 Task: In the  document Abigail.odt Write the word in the shape with center alignment '<3'Change Page orientation to  'Landscape' Insert emoji in the beginning of quote: Pink Heart
Action: Mouse moved to (464, 423)
Screenshot: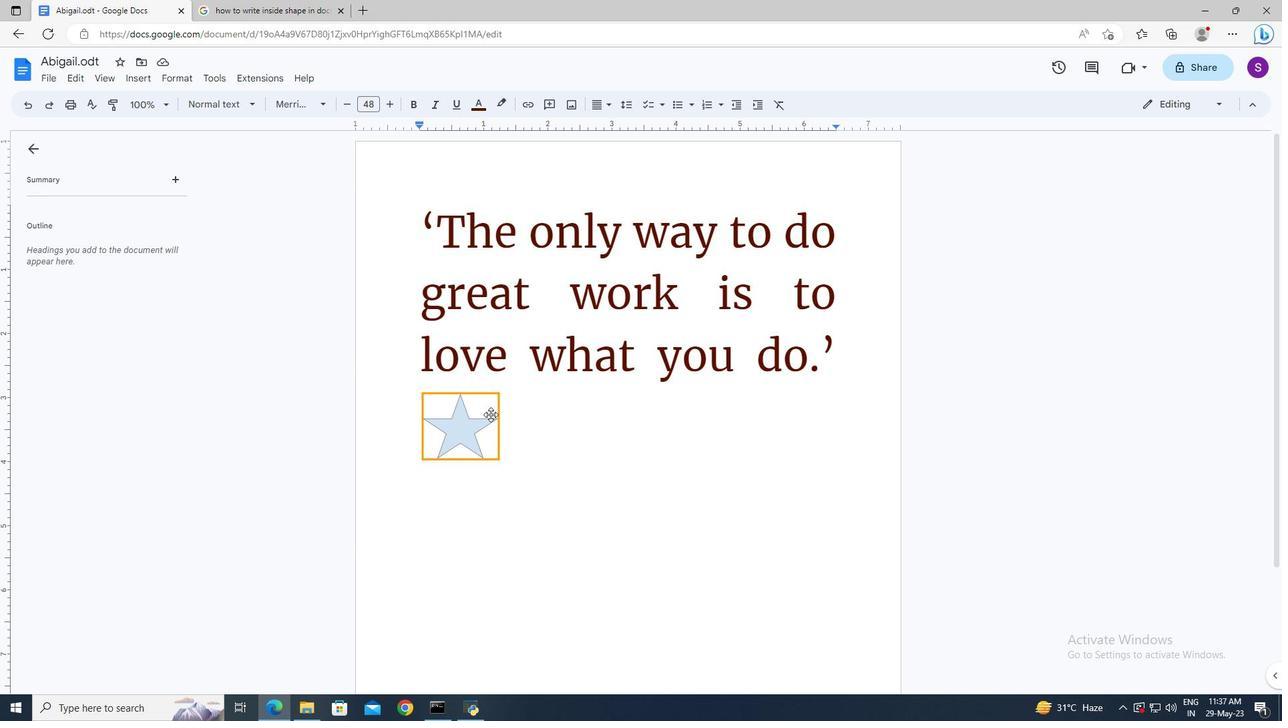 
Action: Mouse pressed left at (464, 423)
Screenshot: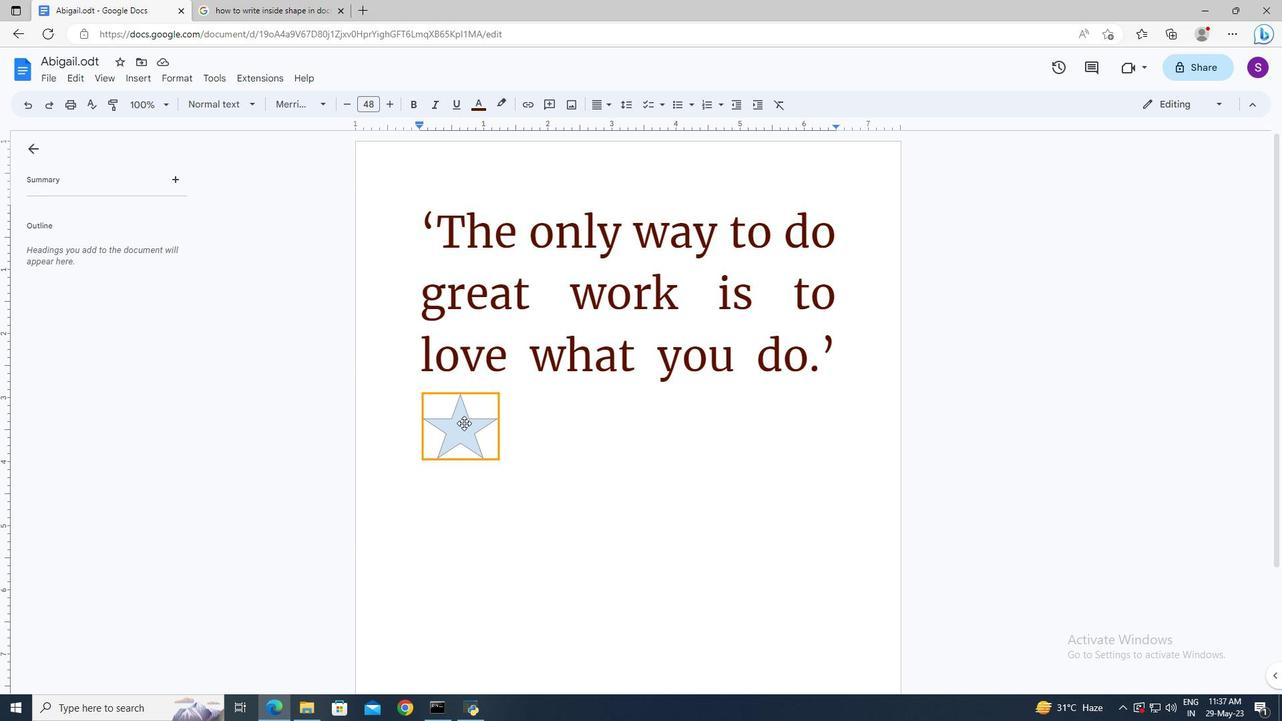 
Action: Mouse moved to (456, 482)
Screenshot: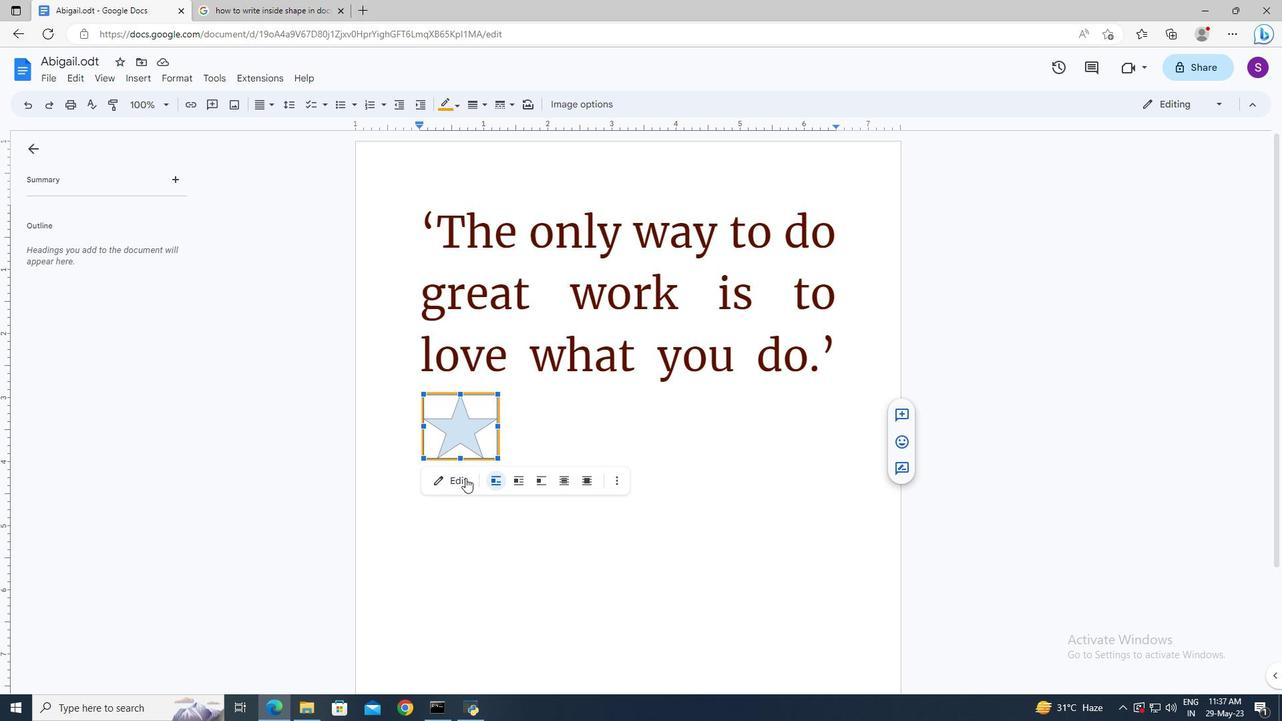 
Action: Mouse pressed left at (456, 482)
Screenshot: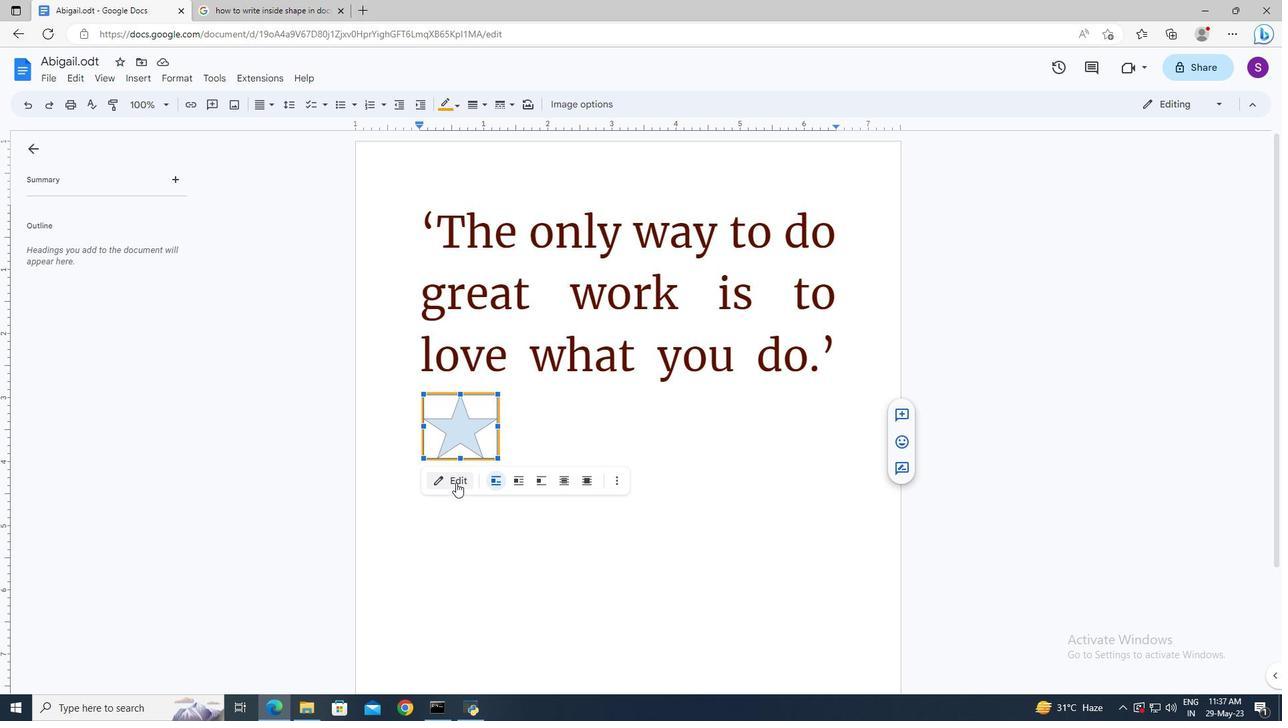 
Action: Mouse moved to (539, 149)
Screenshot: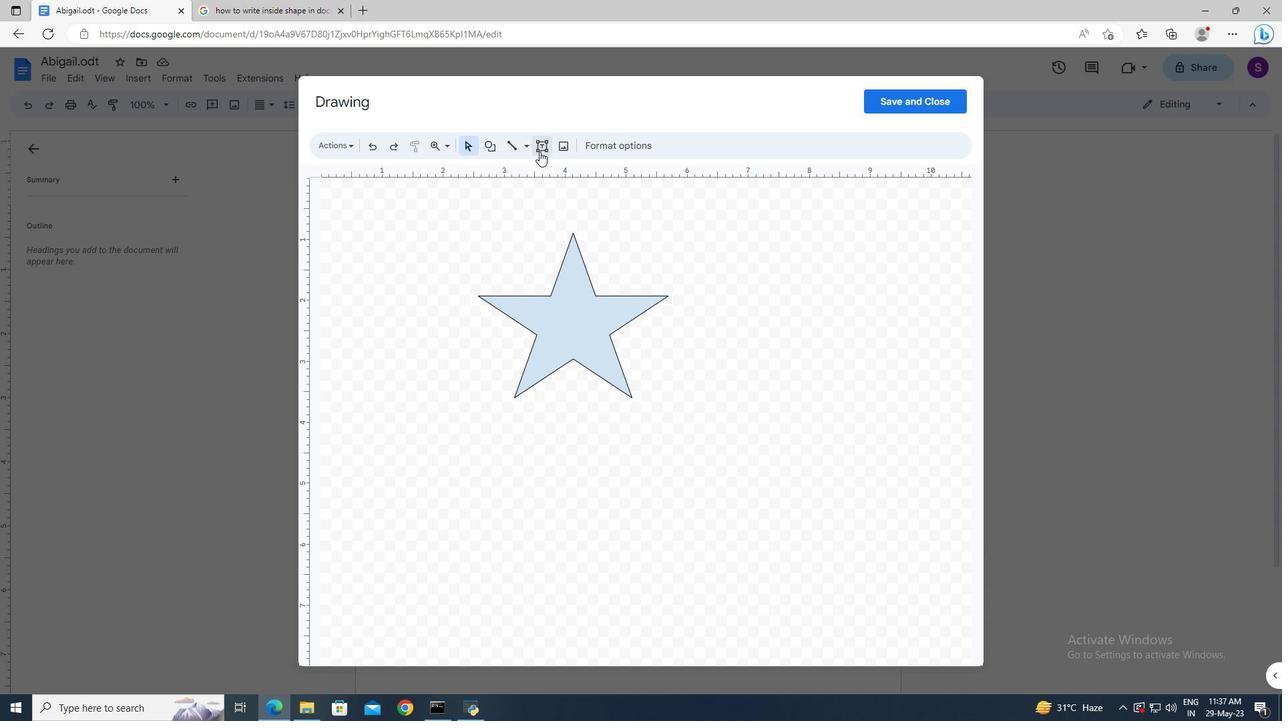 
Action: Mouse pressed left at (539, 149)
Screenshot: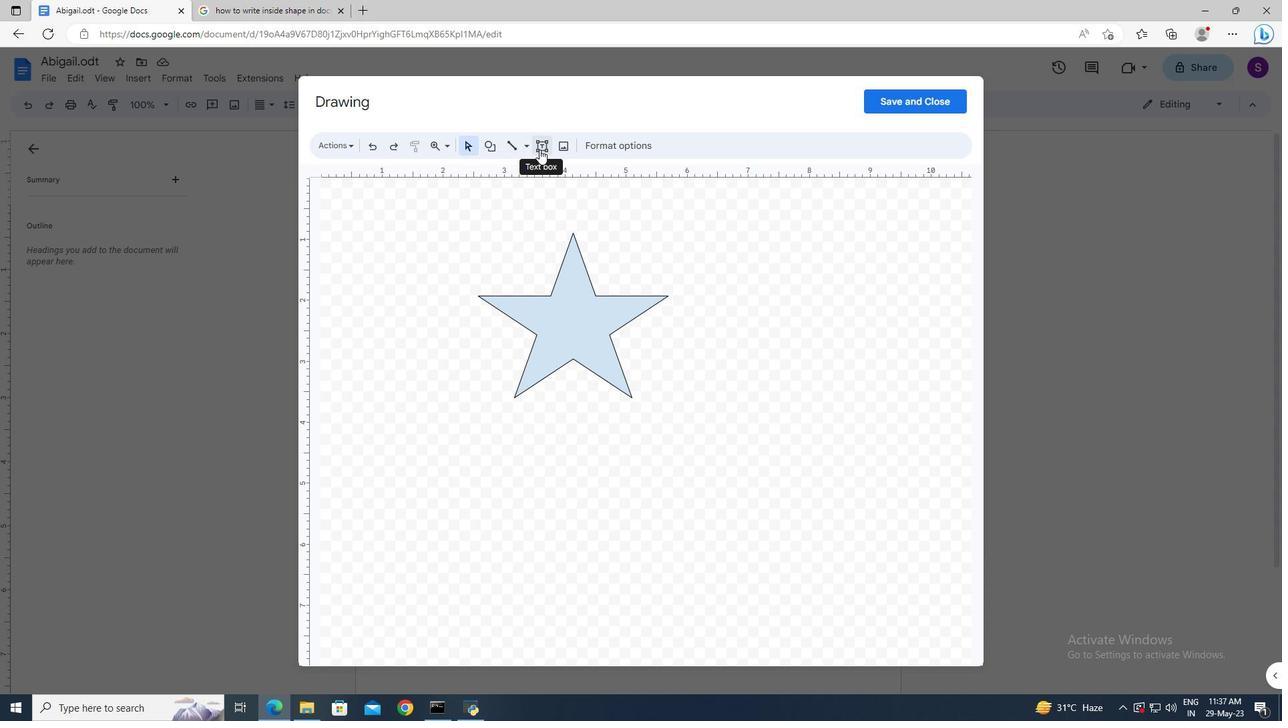 
Action: Mouse moved to (491, 307)
Screenshot: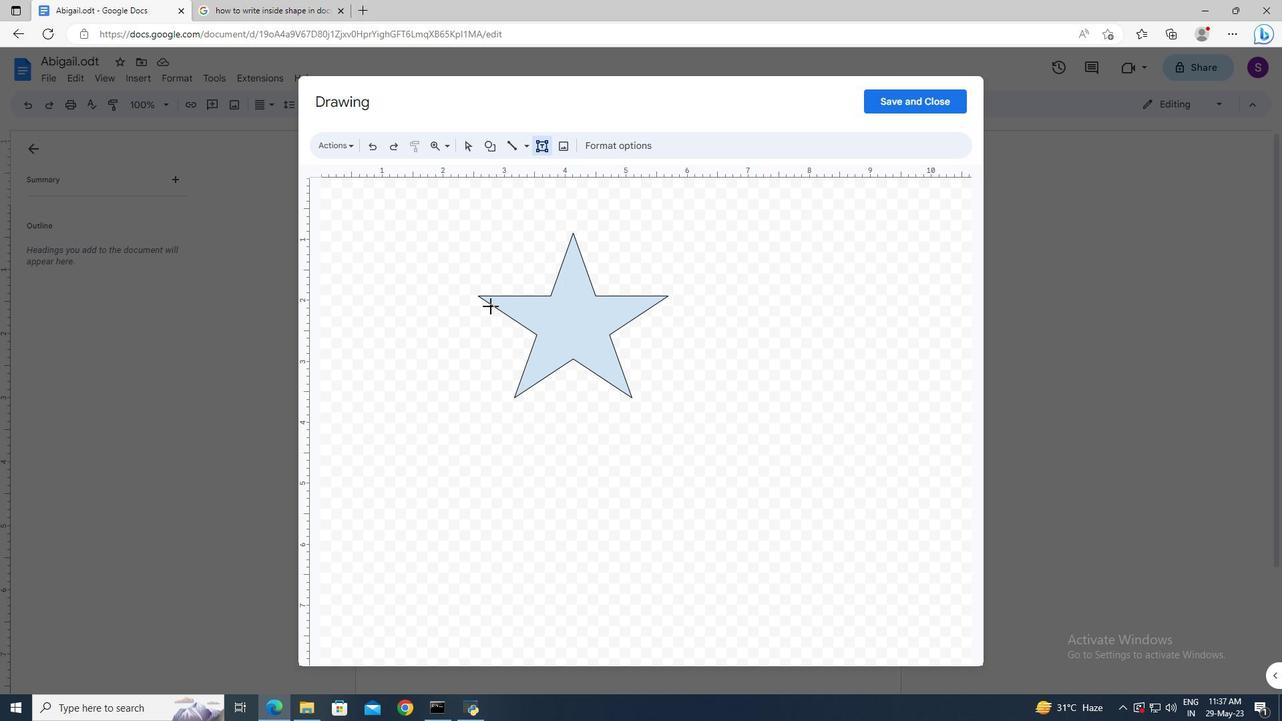 
Action: Mouse pressed left at (491, 307)
Screenshot: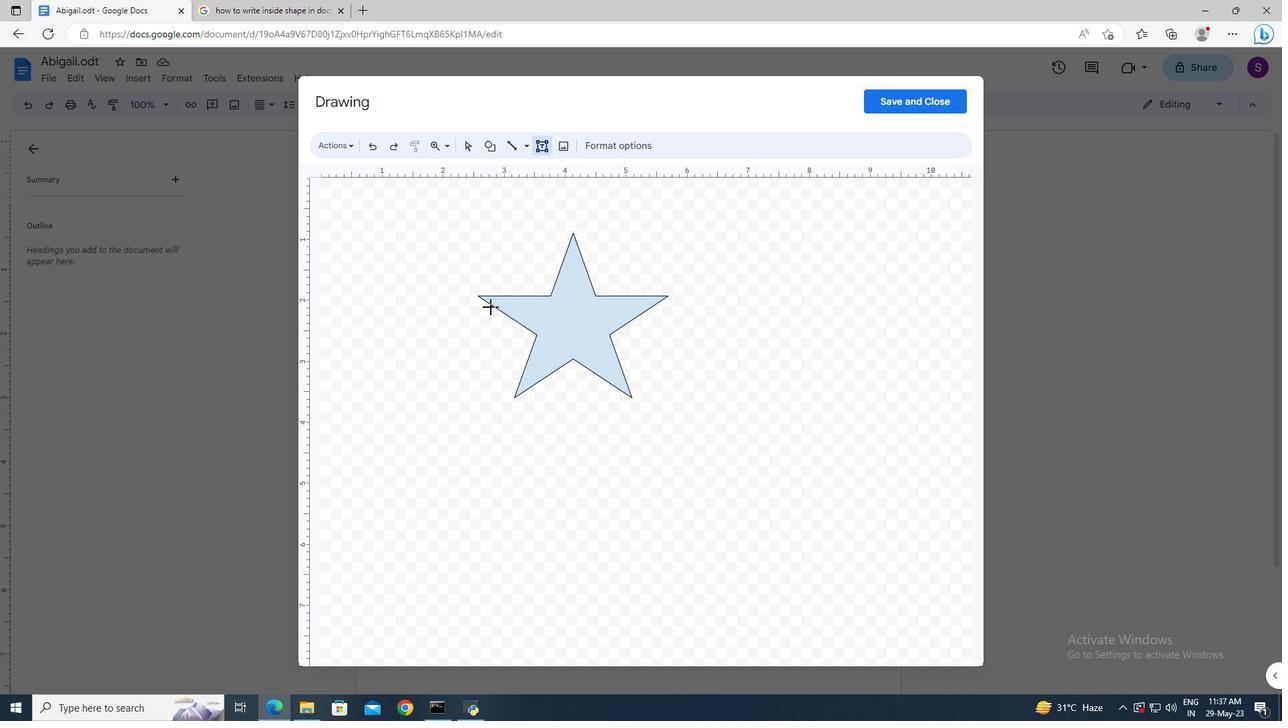 
Action: Mouse moved to (579, 321)
Screenshot: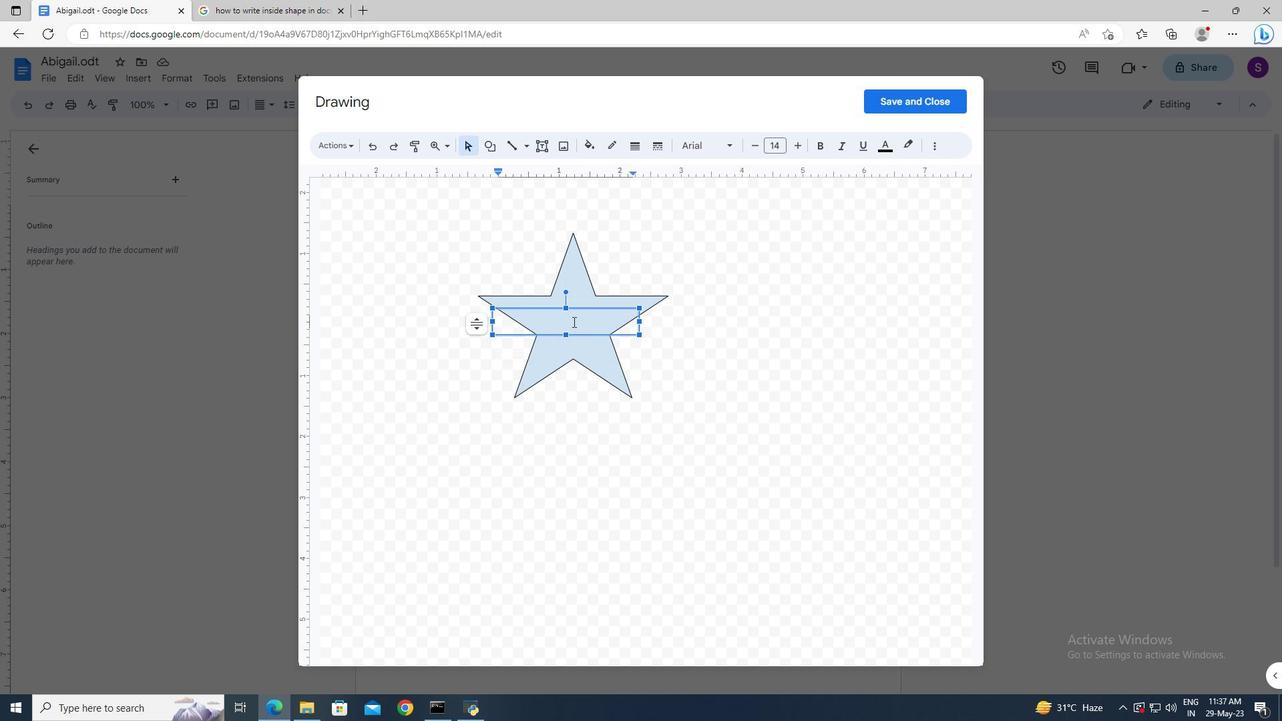 
Action: Key pressed <Key.shift><3<Key.enter>
Screenshot: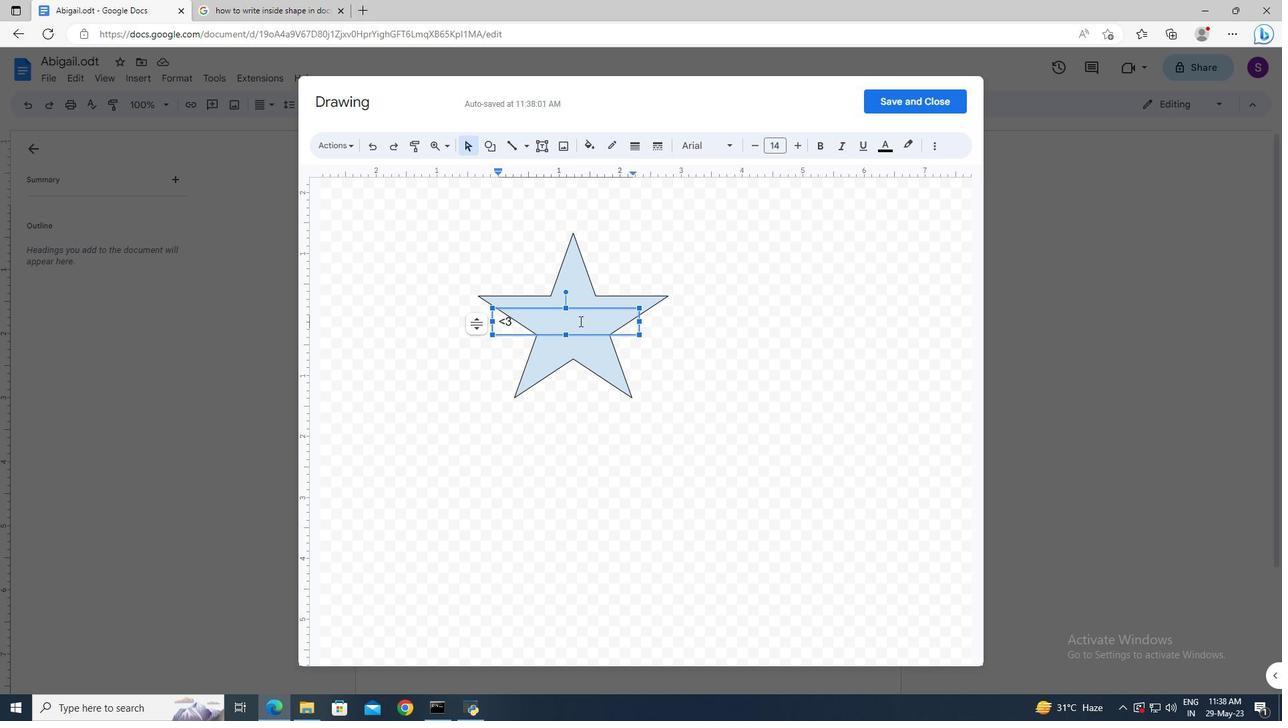 
Action: Mouse moved to (580, 322)
Screenshot: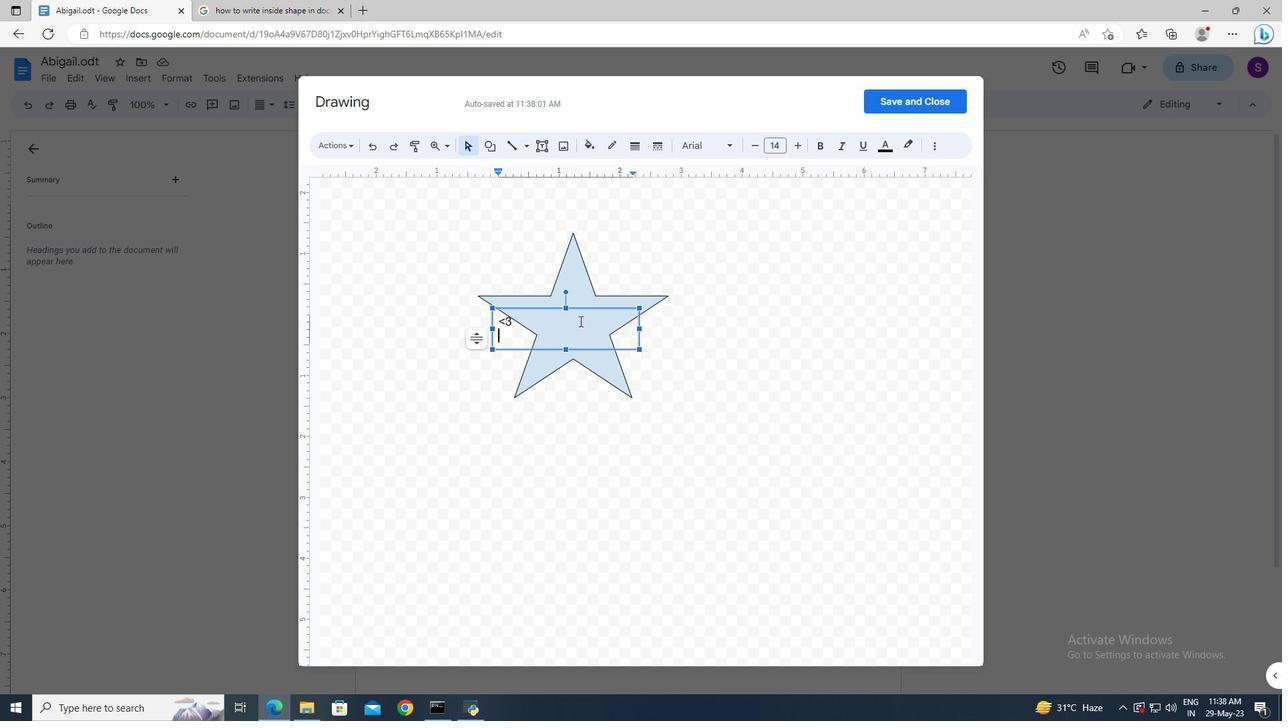 
Action: Key pressed <Key.backspace>
Screenshot: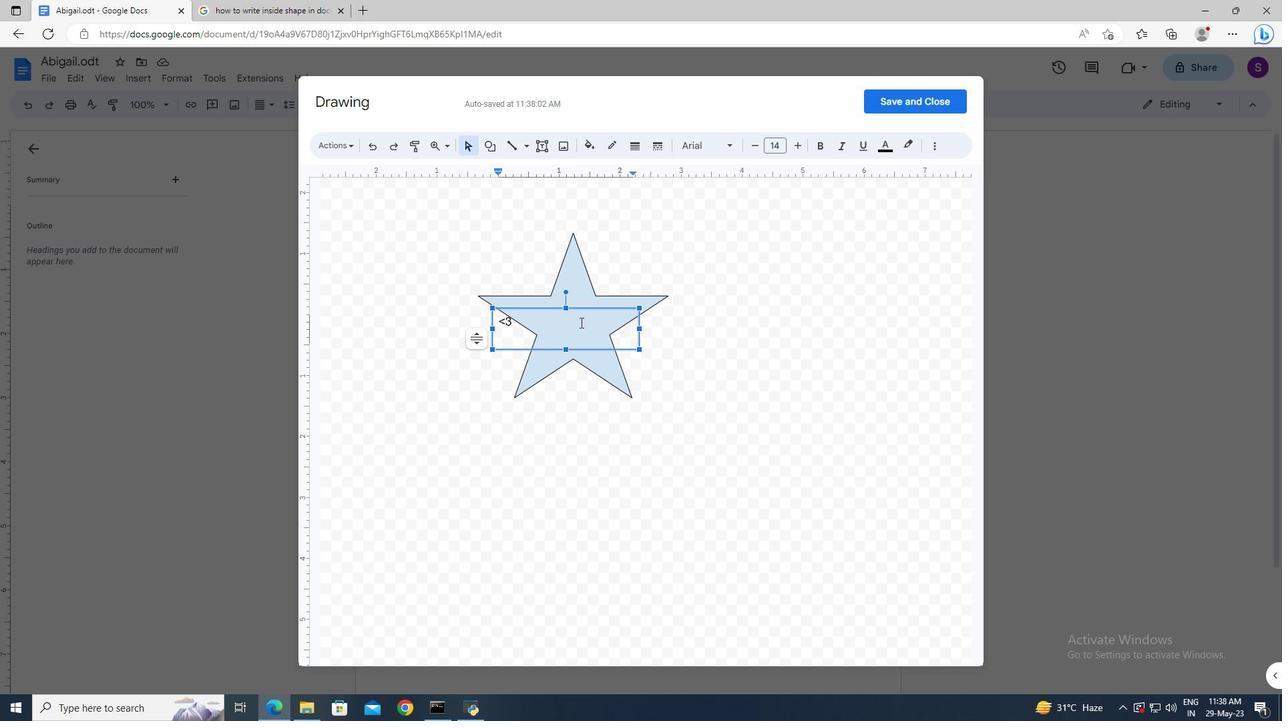 
Action: Mouse moved to (692, 343)
Screenshot: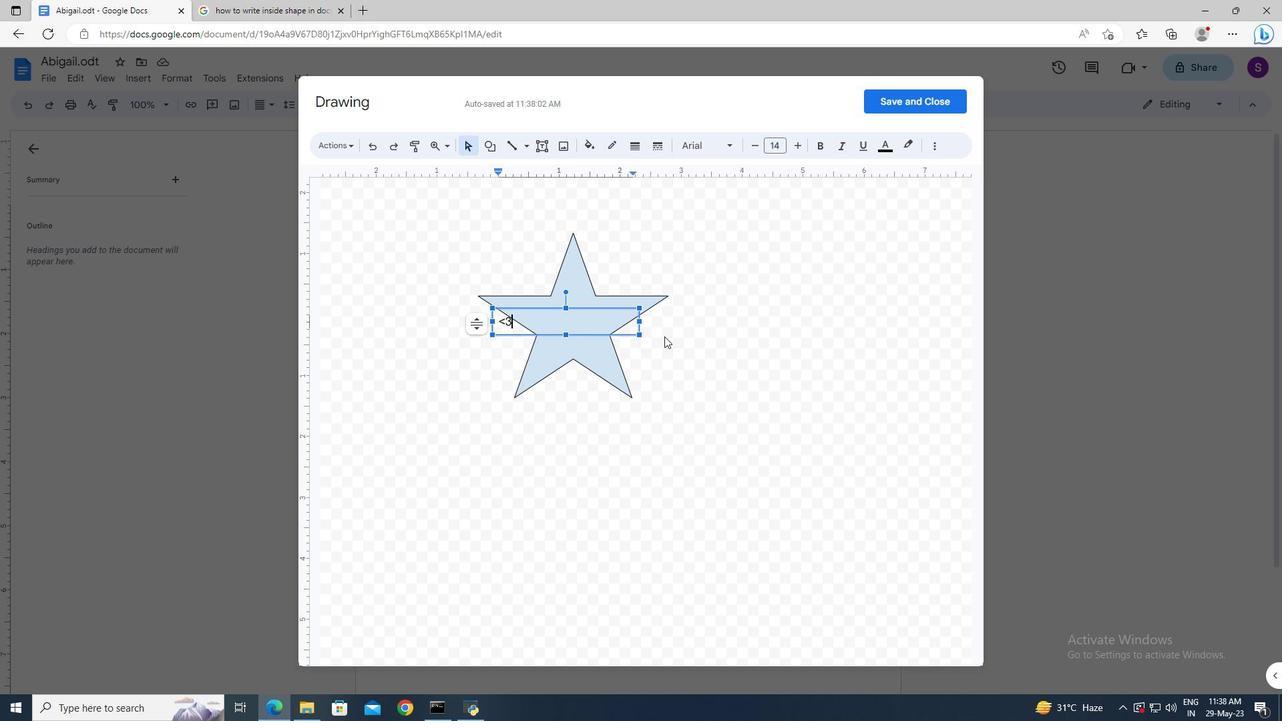 
Action: Mouse pressed left at (692, 343)
Screenshot: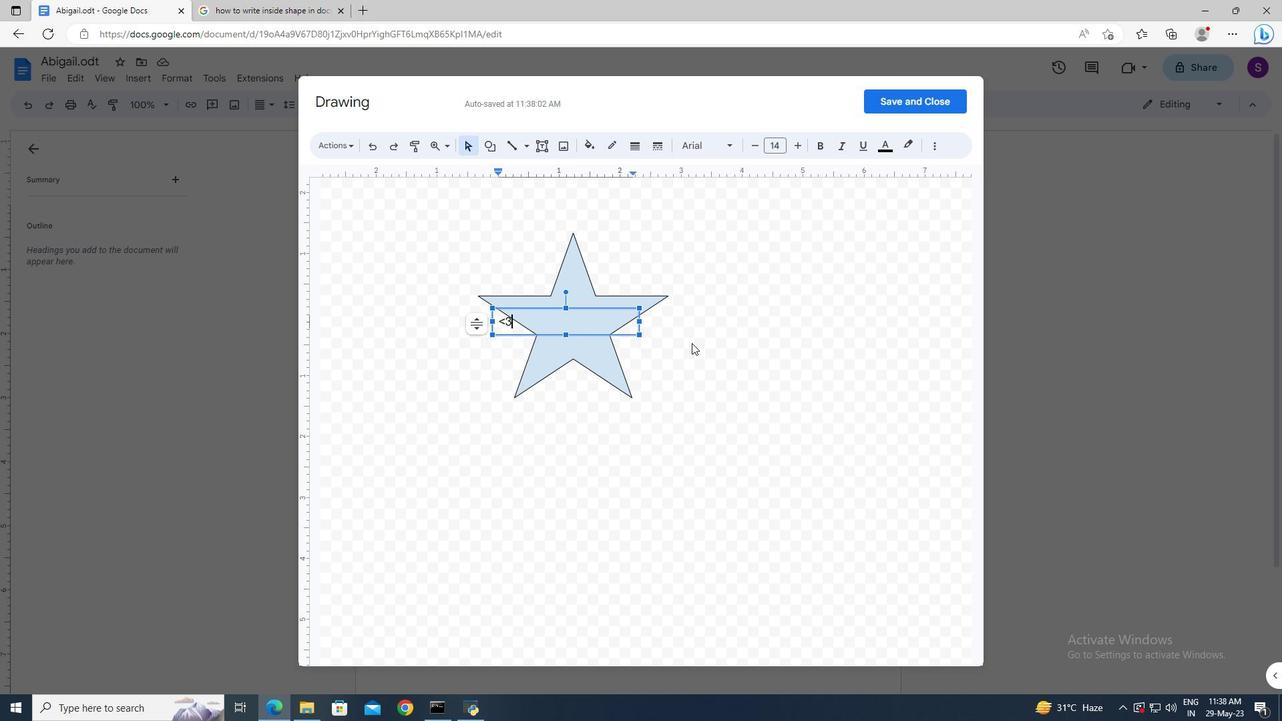 
Action: Mouse moved to (514, 323)
Screenshot: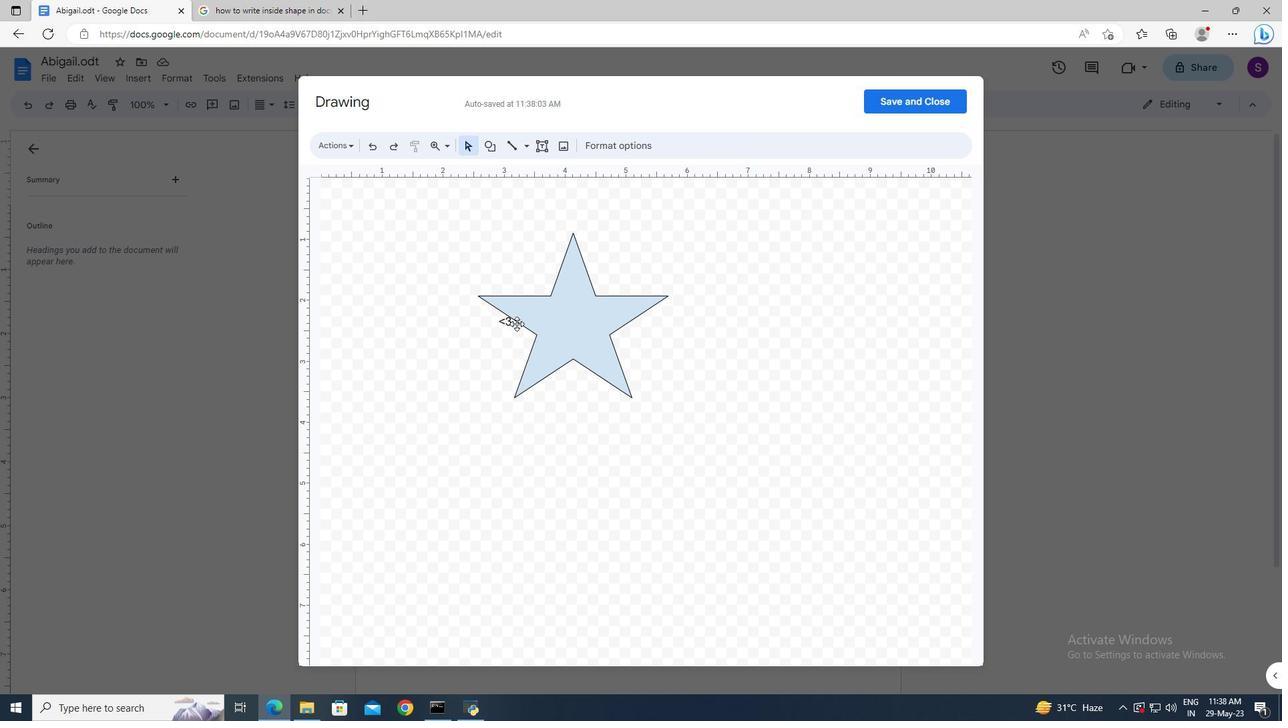 
Action: Mouse pressed left at (514, 323)
Screenshot: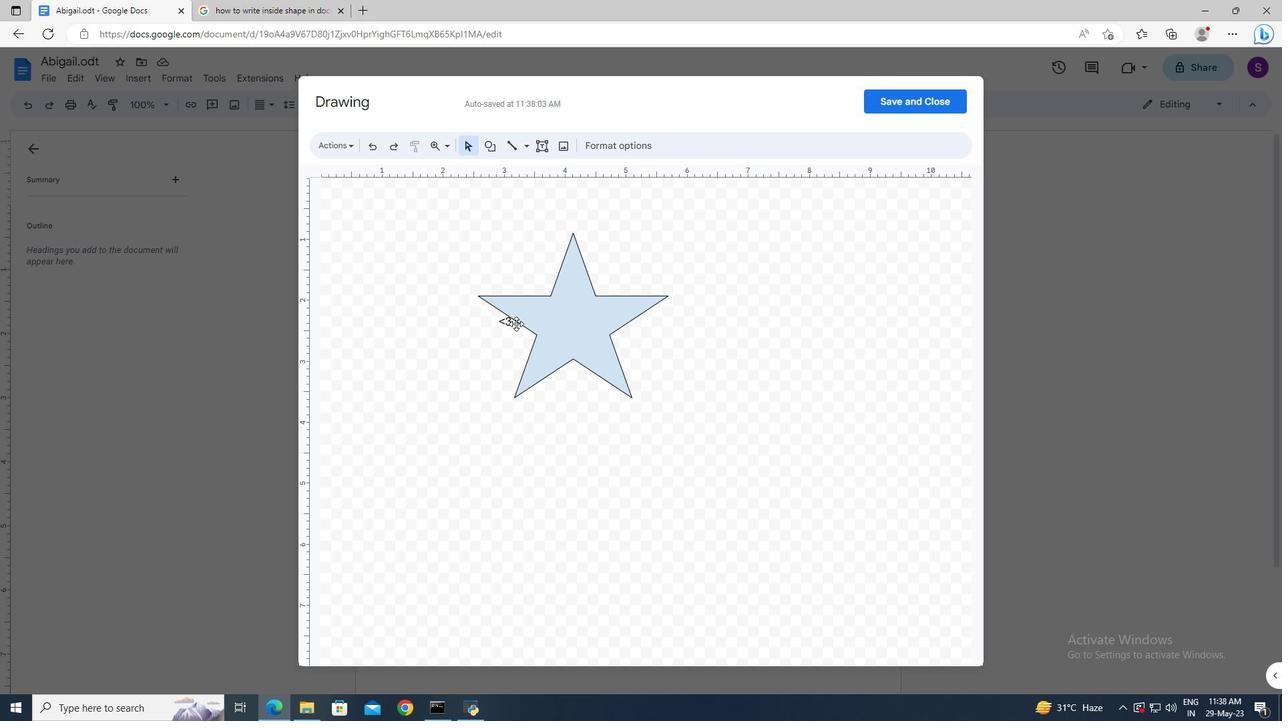 
Action: Mouse moved to (513, 323)
Screenshot: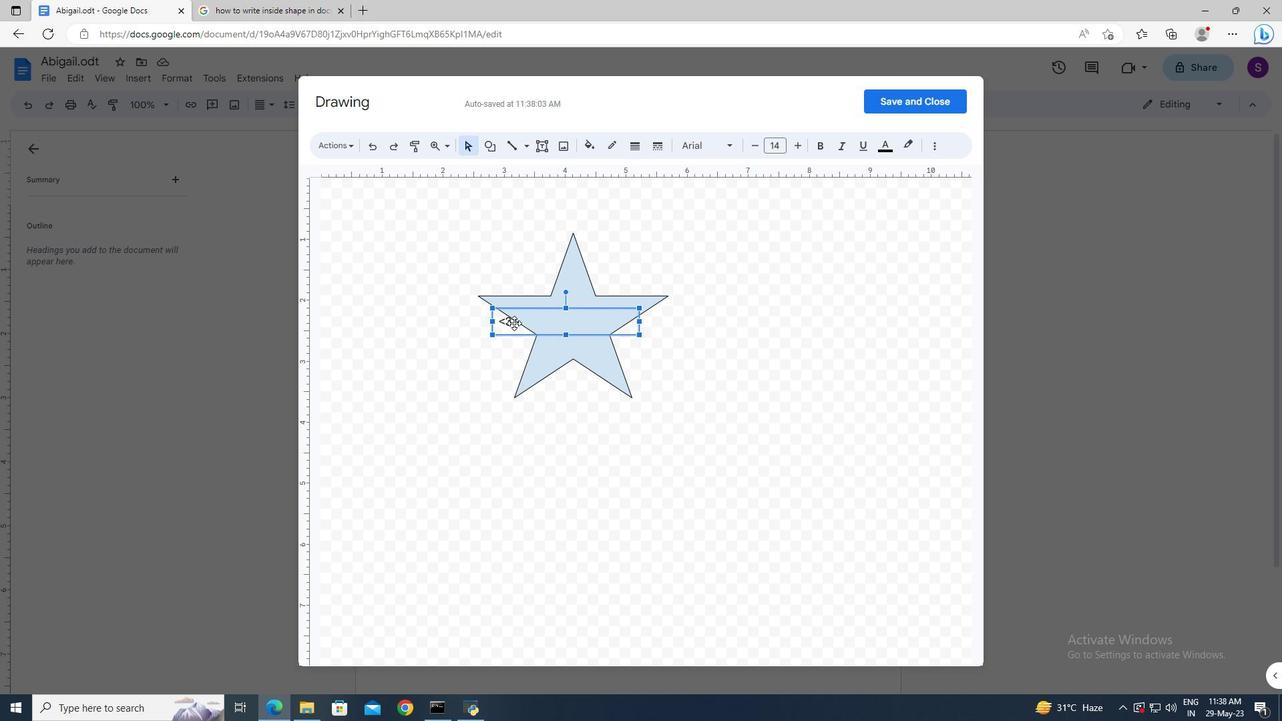 
Action: Mouse pressed left at (513, 323)
Screenshot: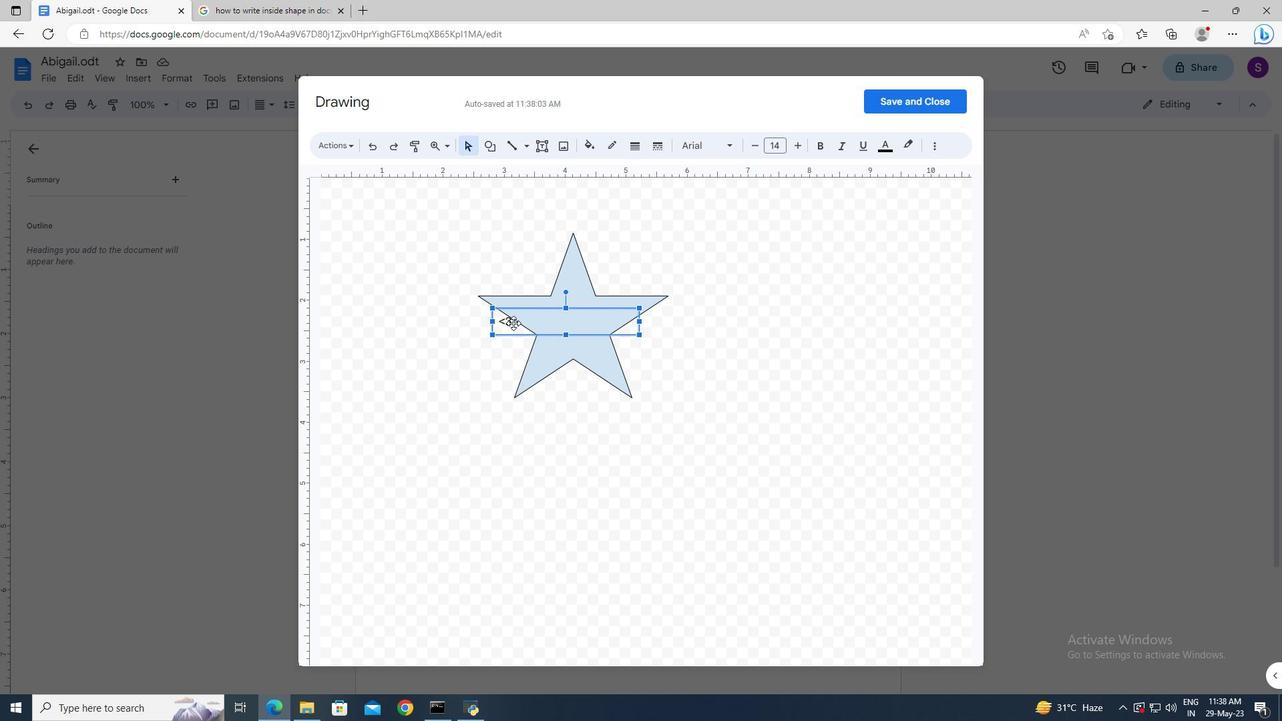 
Action: Mouse moved to (596, 319)
Screenshot: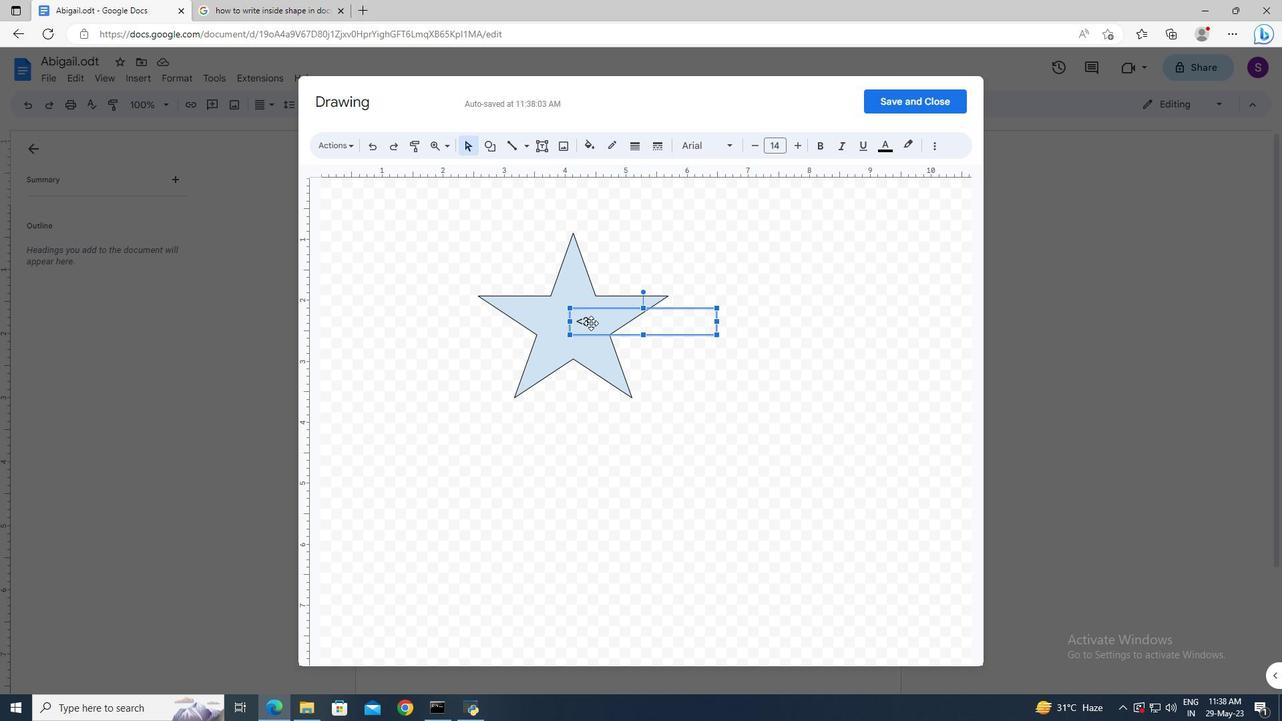 
Action: Mouse pressed left at (596, 319)
Screenshot: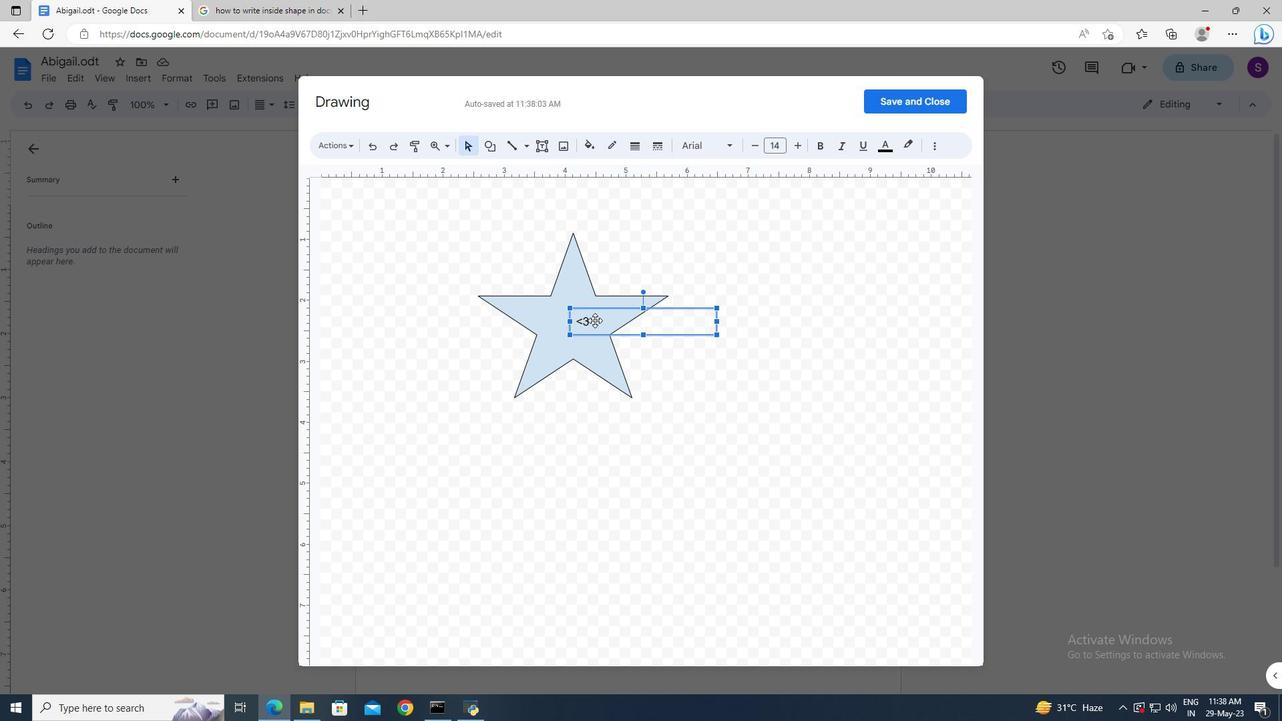 
Action: Mouse moved to (931, 145)
Screenshot: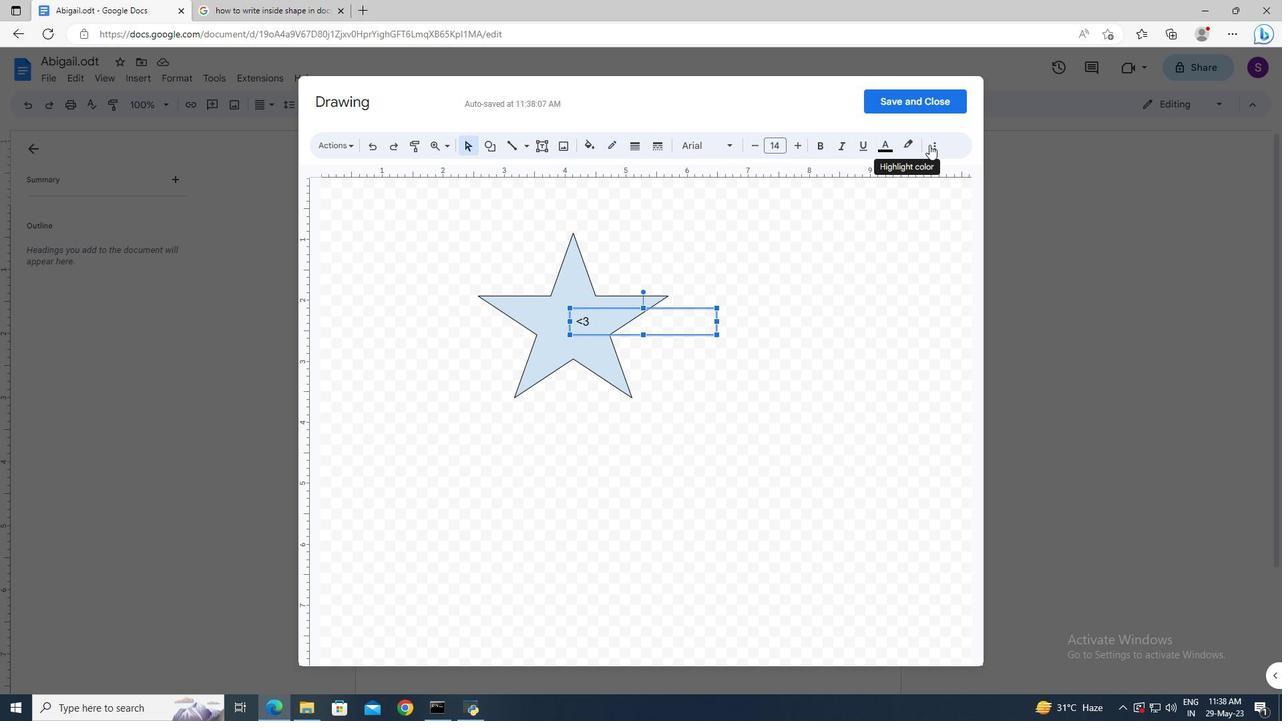 
Action: Mouse pressed left at (931, 145)
Screenshot: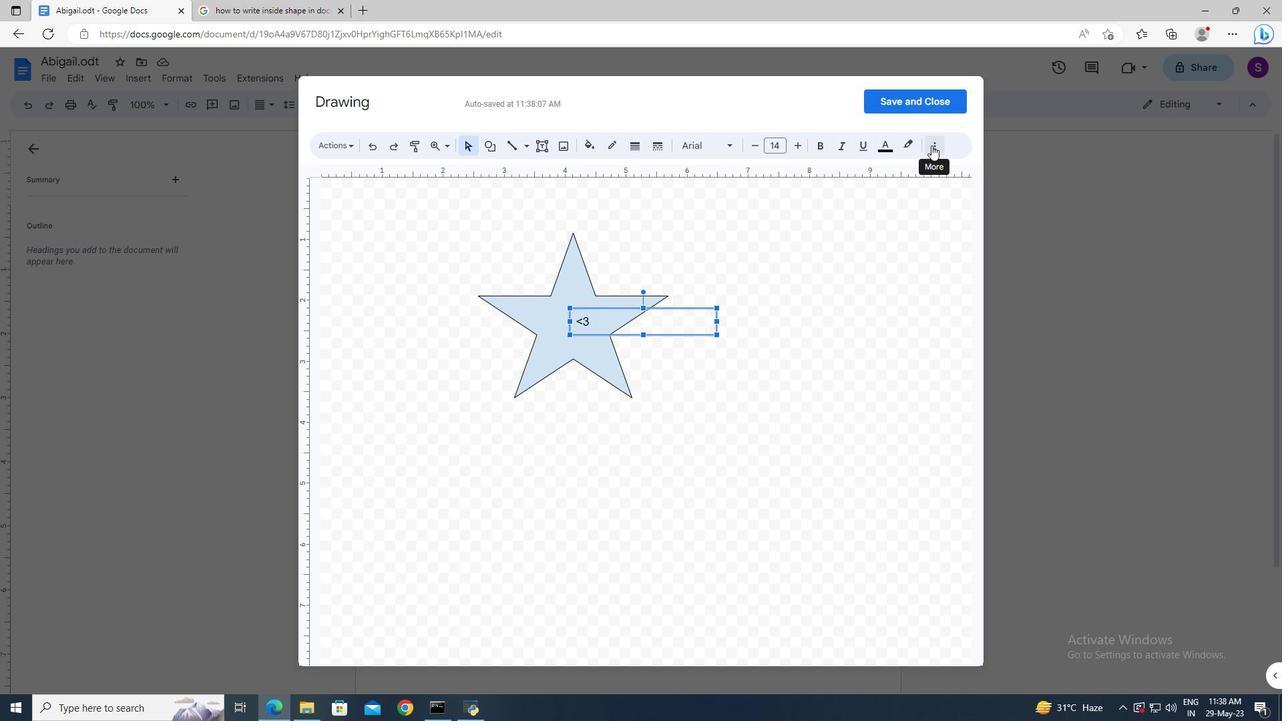 
Action: Mouse moved to (700, 168)
Screenshot: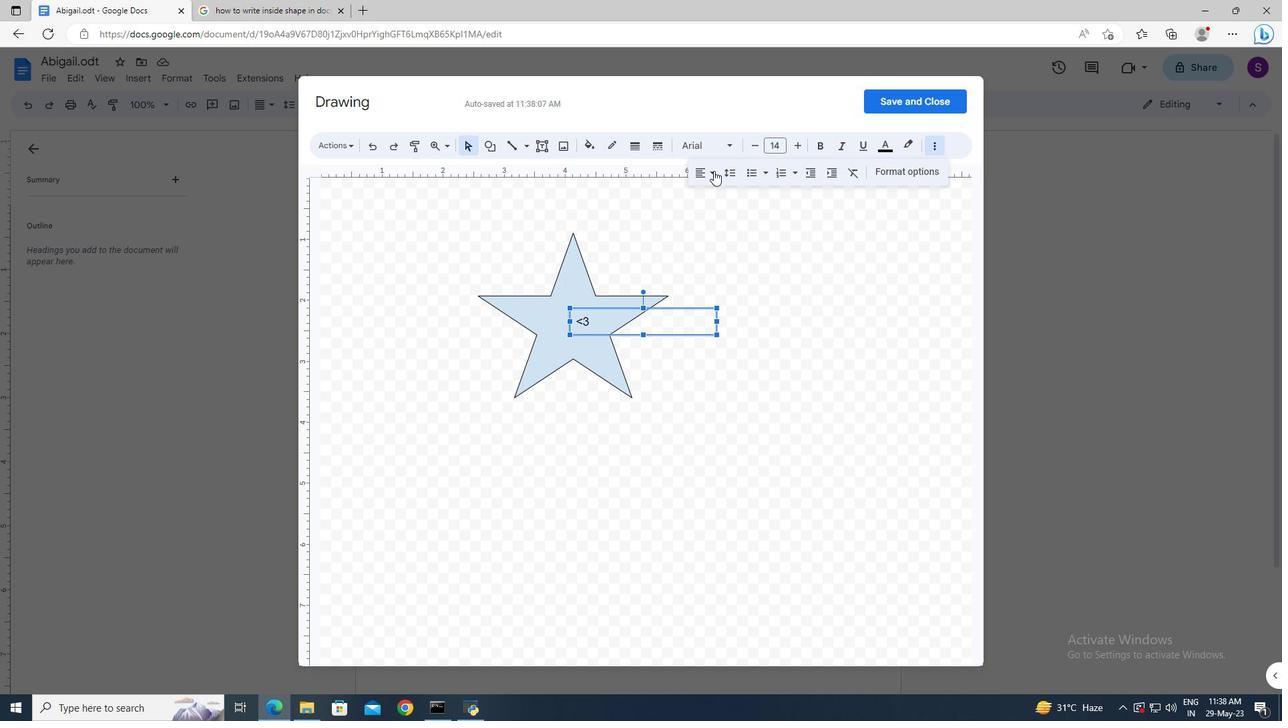 
Action: Mouse pressed left at (700, 168)
Screenshot: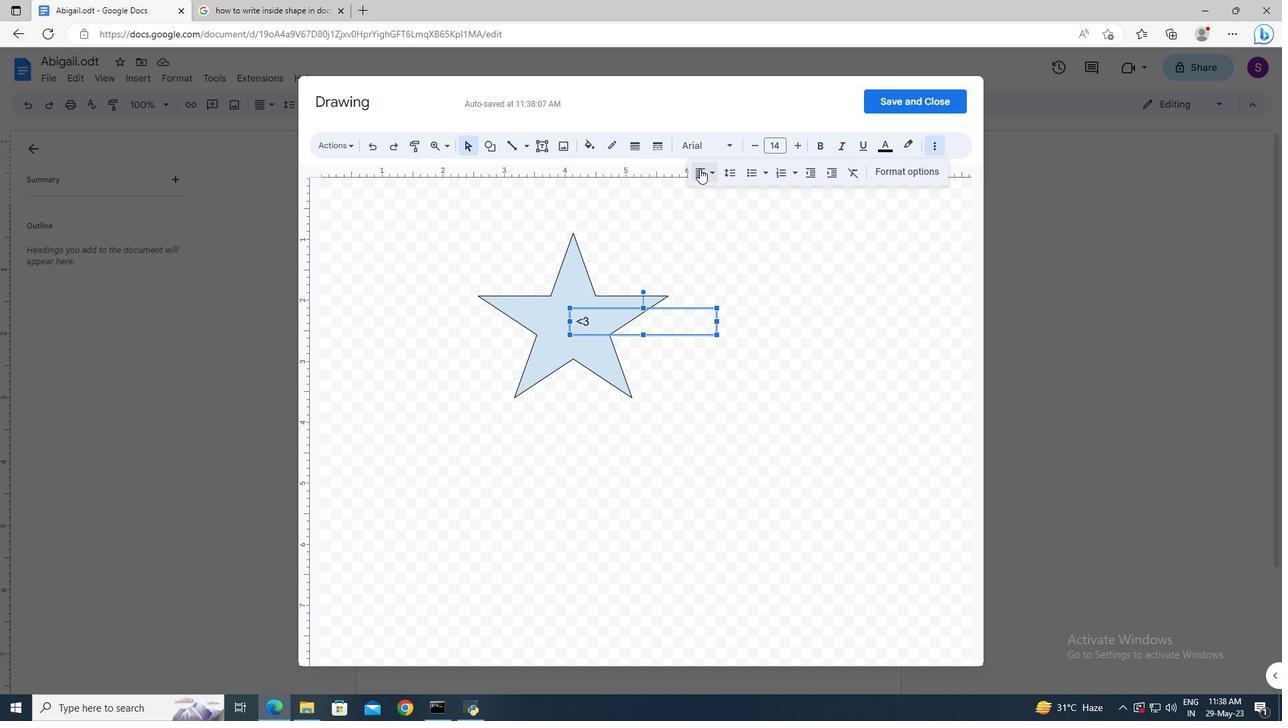 
Action: Mouse moved to (723, 187)
Screenshot: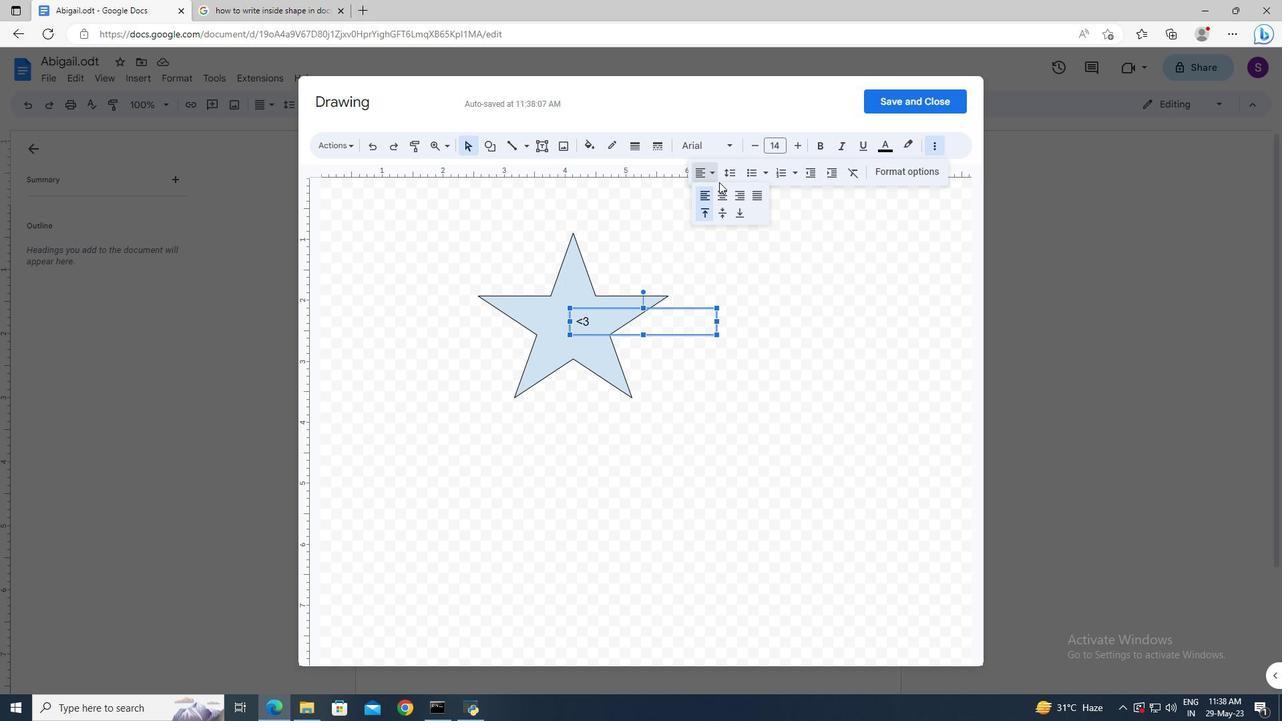 
Action: Mouse pressed left at (723, 187)
Screenshot: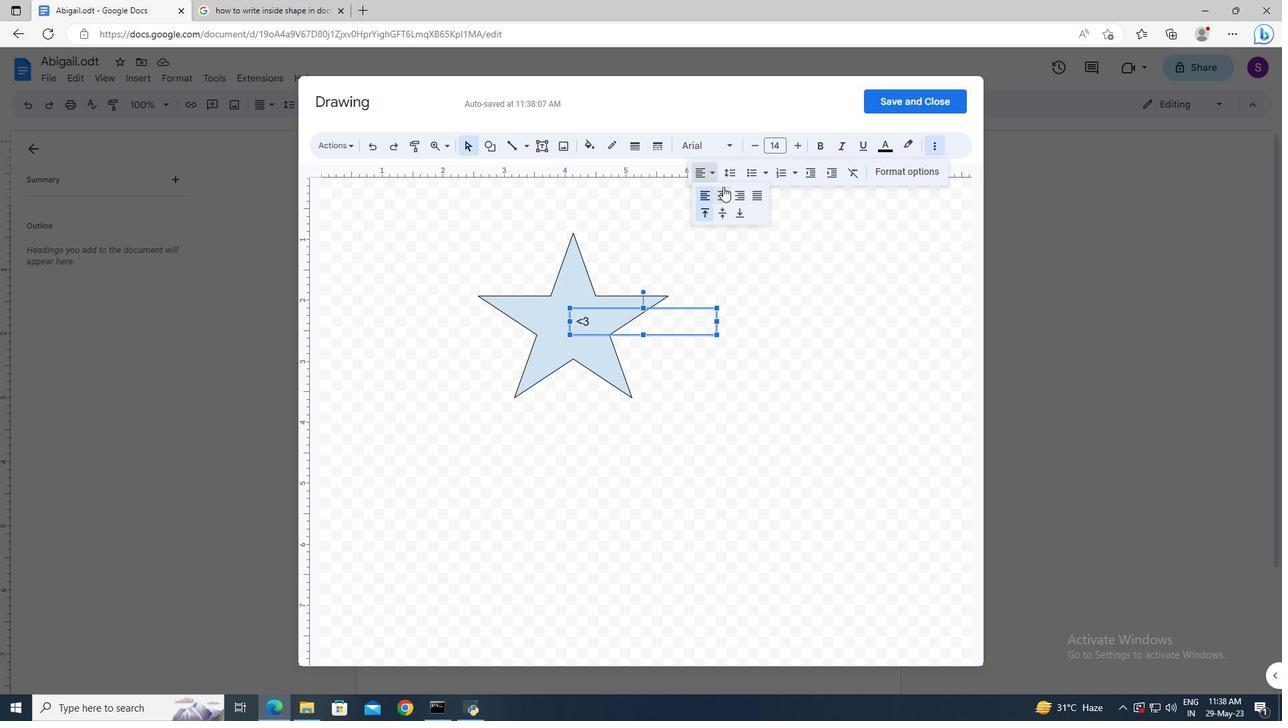 
Action: Mouse moved to (647, 321)
Screenshot: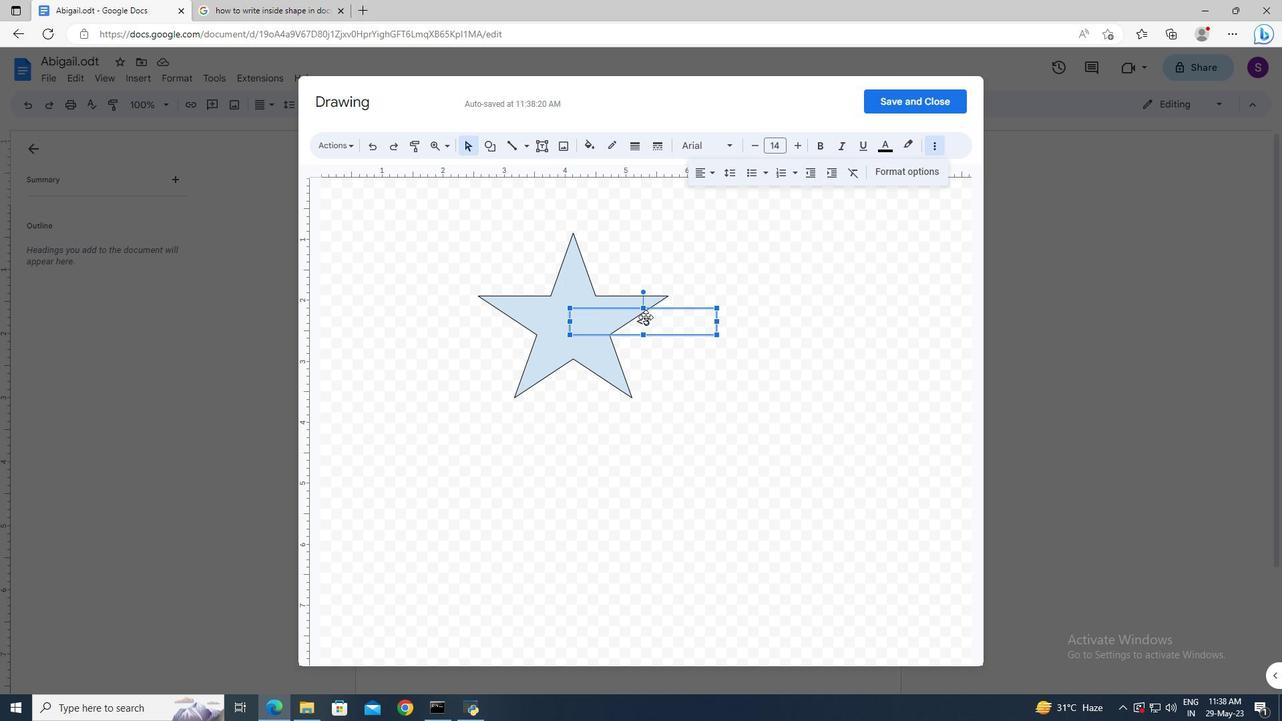 
Action: Mouse pressed left at (647, 321)
Screenshot: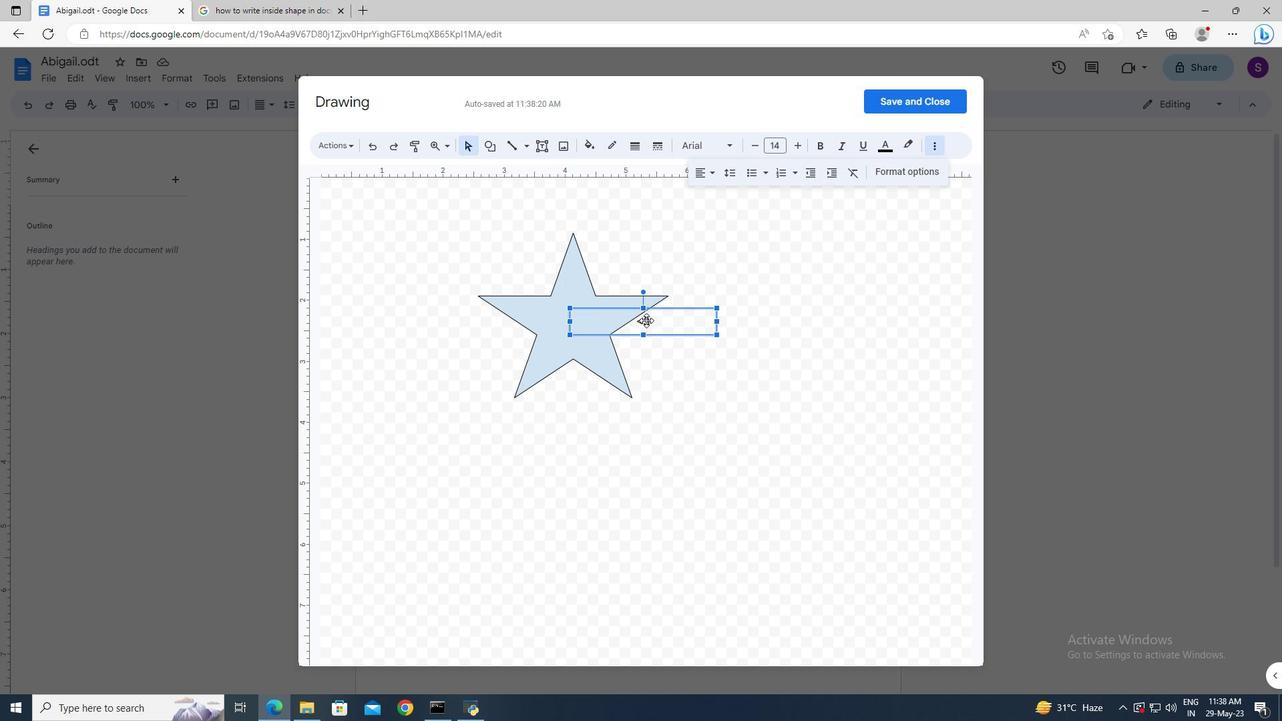 
Action: Mouse moved to (591, 323)
Screenshot: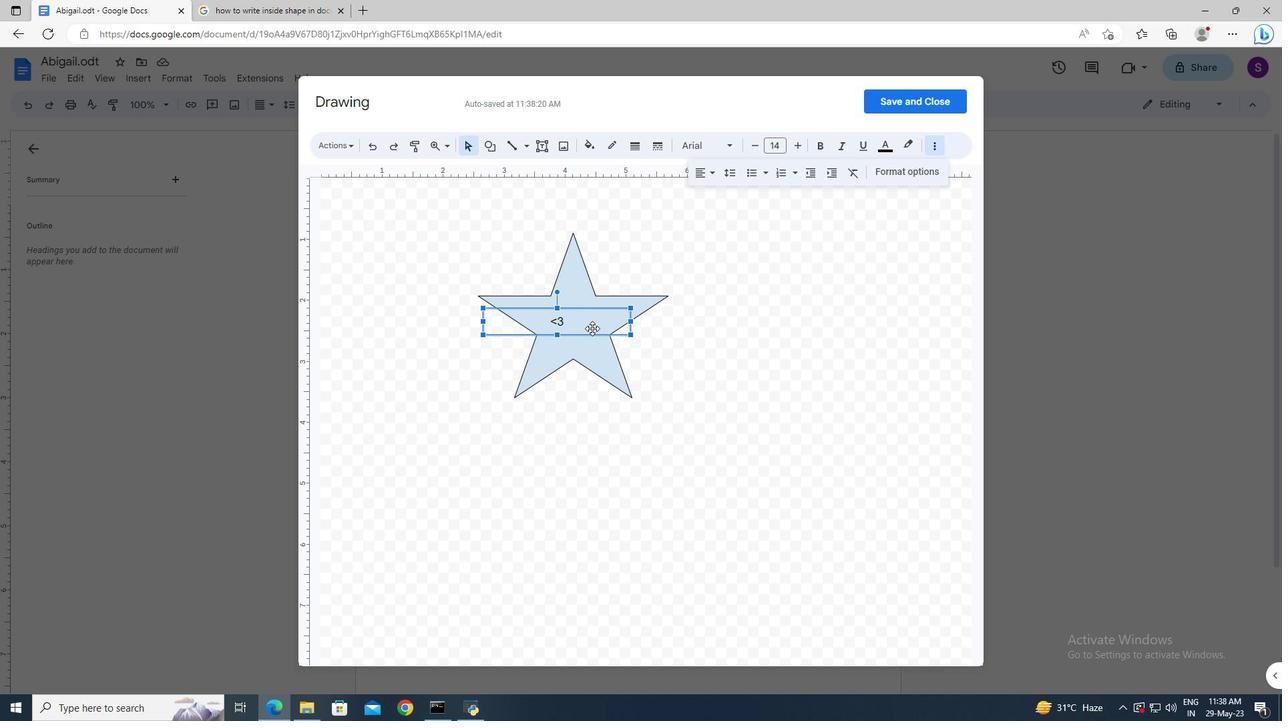 
Action: Mouse pressed left at (591, 323)
Screenshot: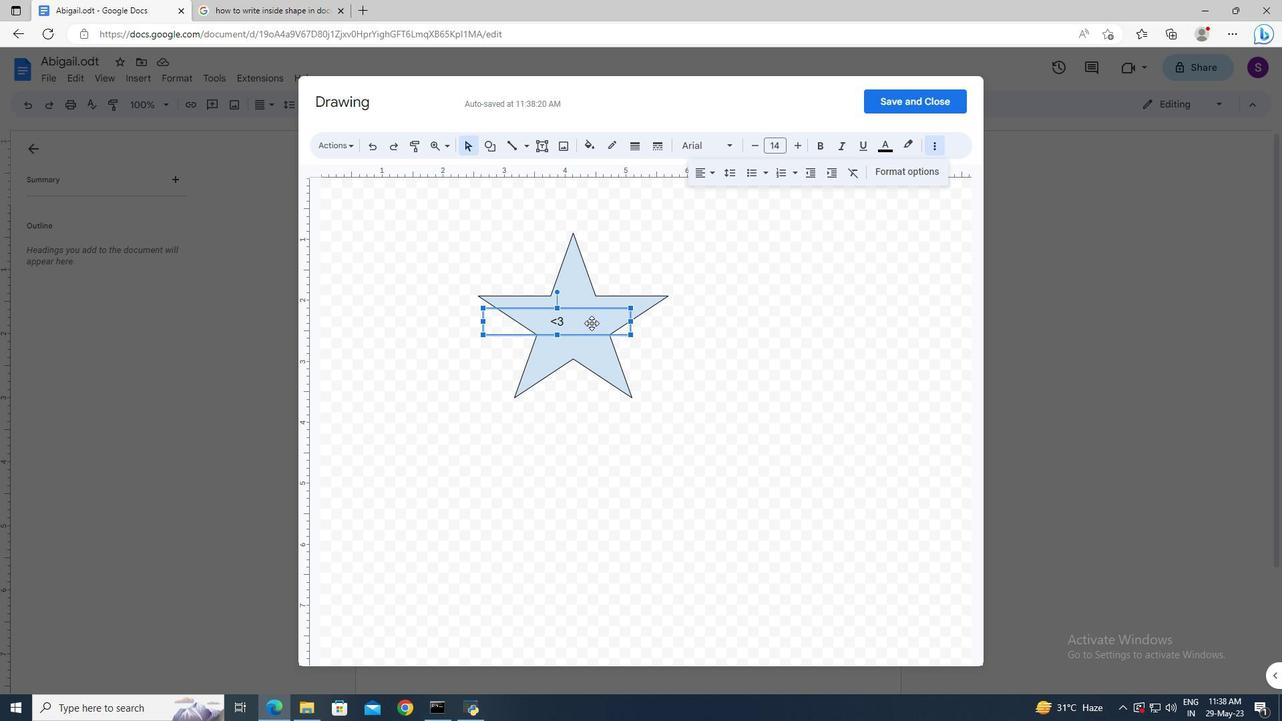 
Action: Mouse moved to (918, 101)
Screenshot: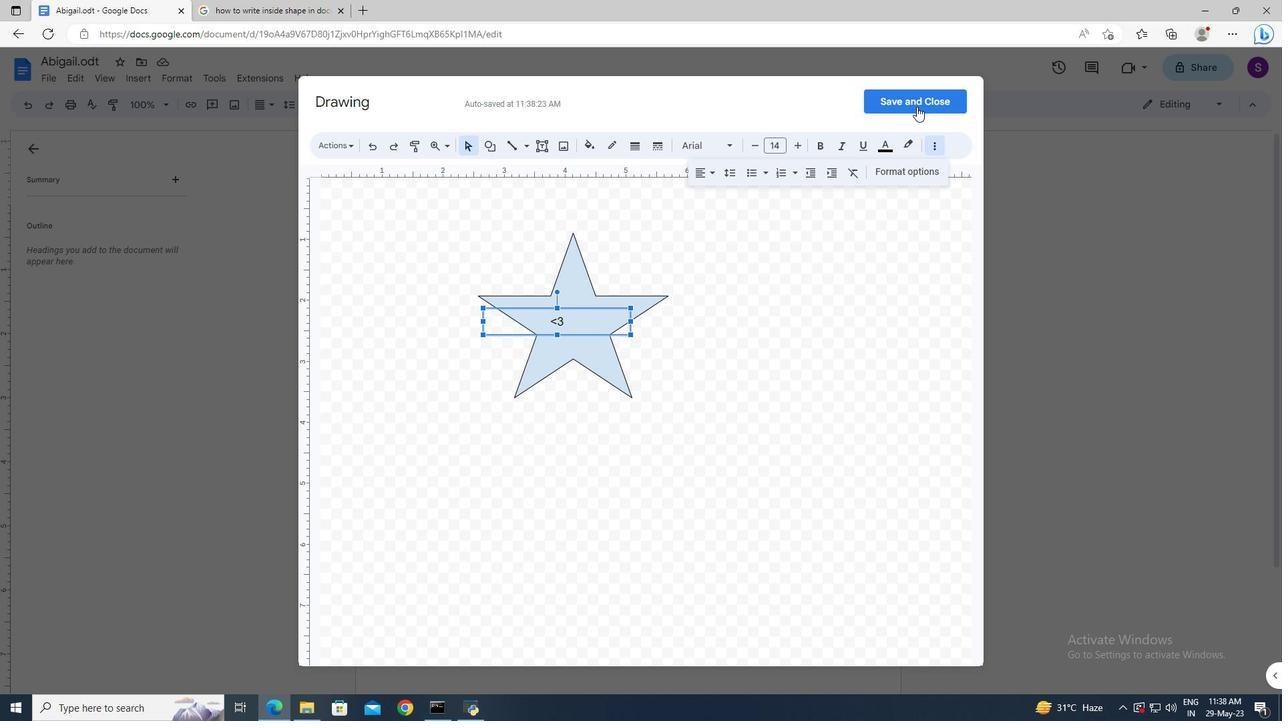 
Action: Mouse pressed left at (918, 101)
Screenshot: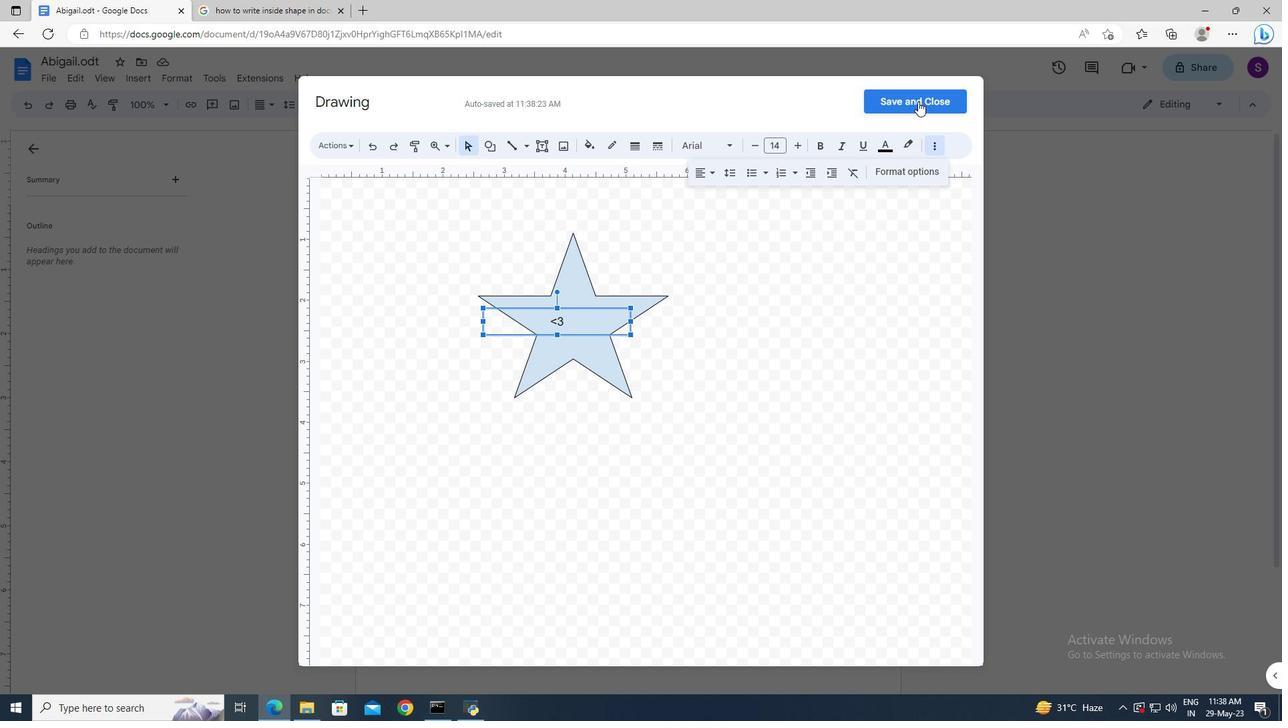 
Action: Mouse moved to (570, 432)
Screenshot: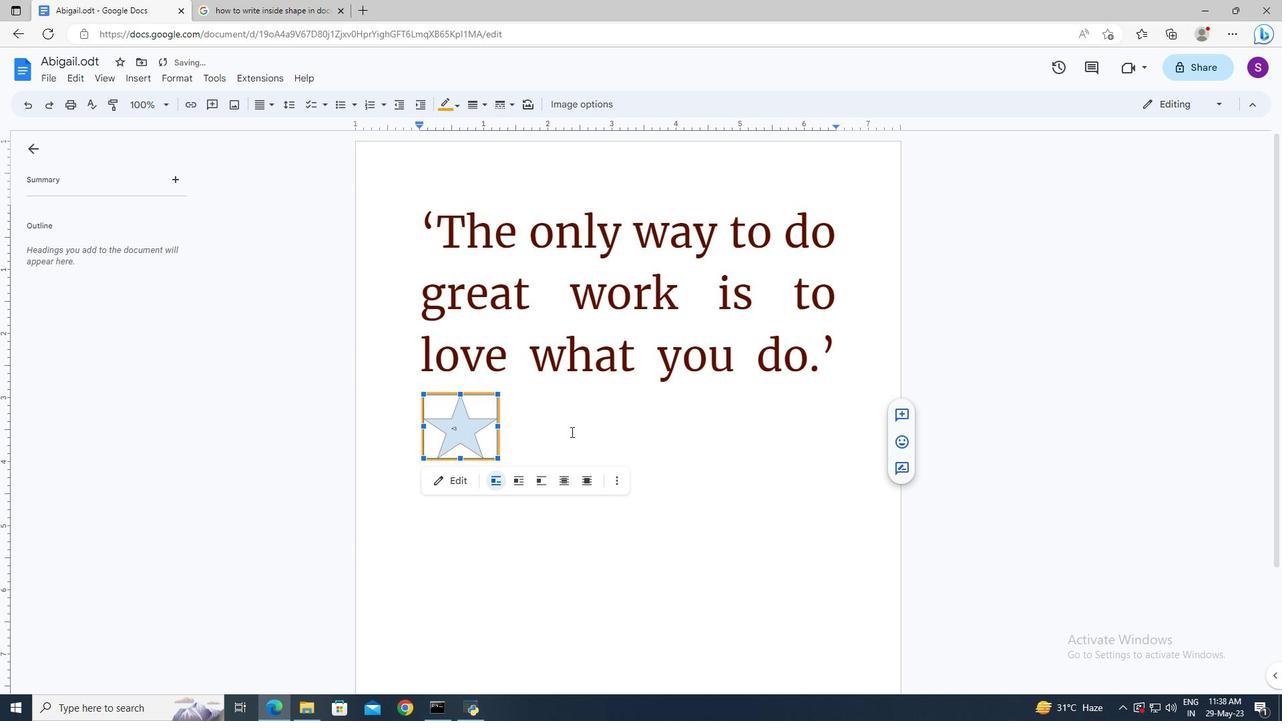 
Action: Mouse pressed left at (570, 432)
Screenshot: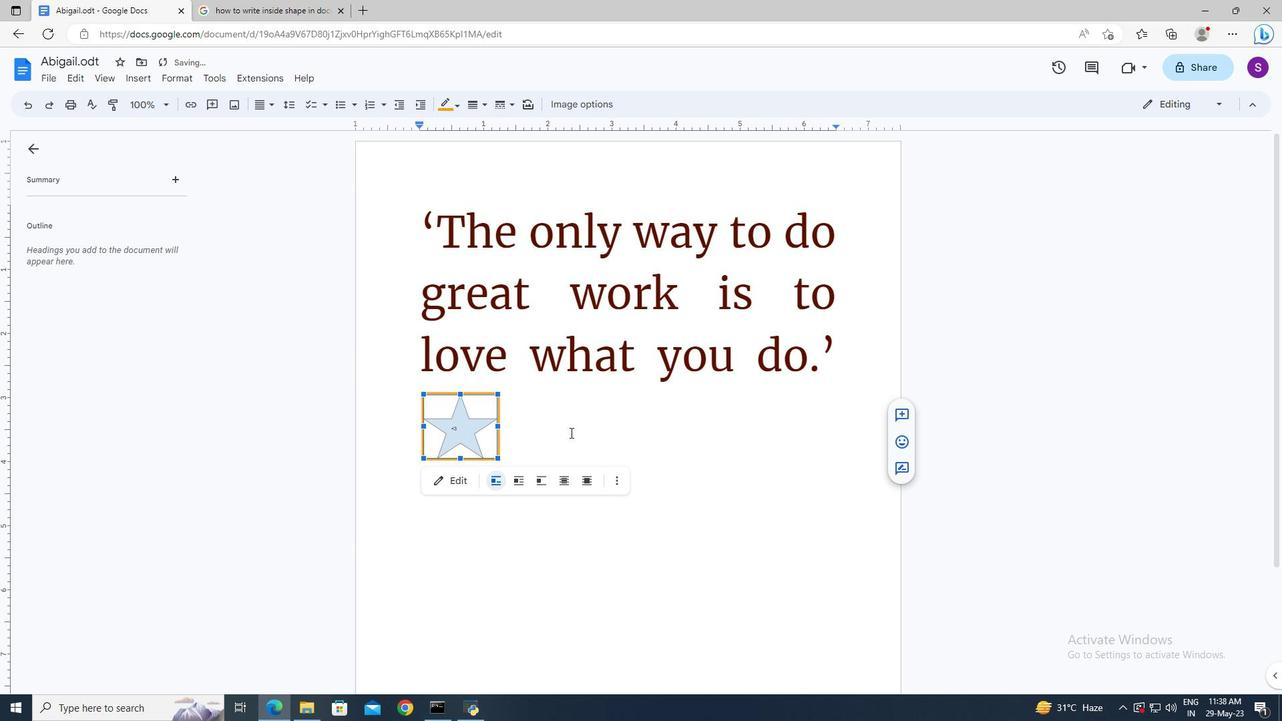 
Action: Mouse moved to (105, 74)
Screenshot: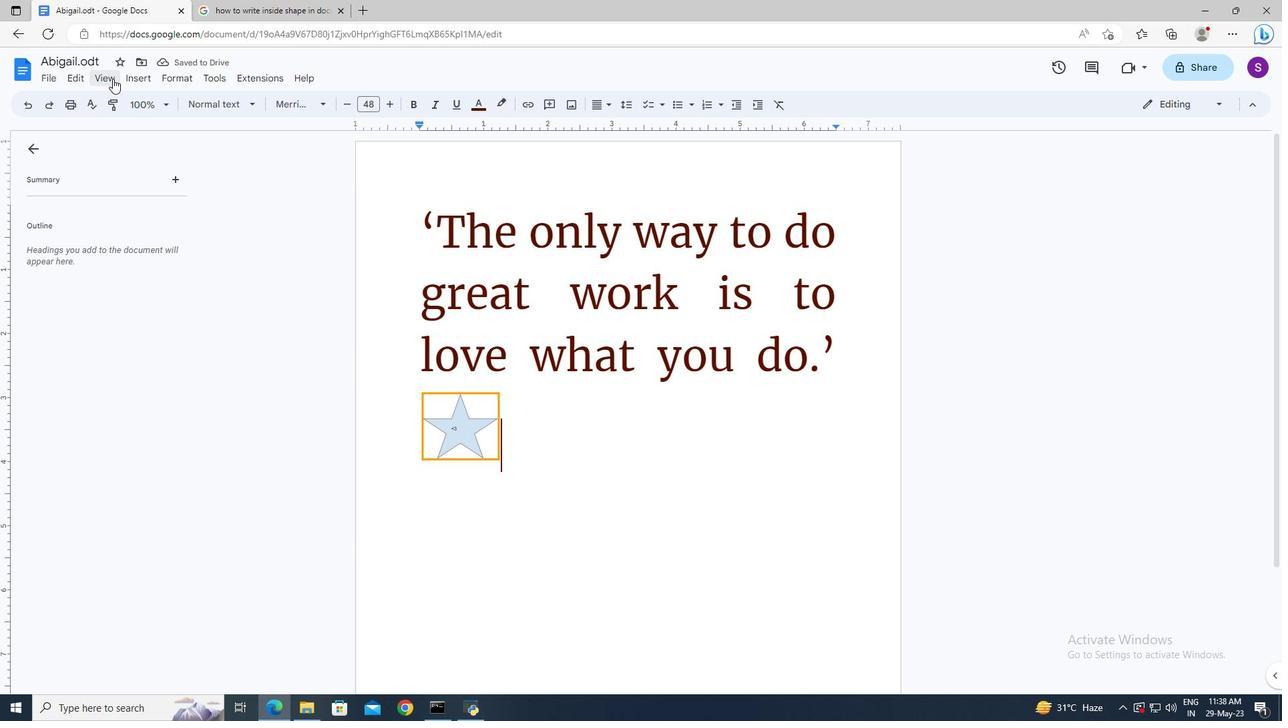 
Action: Mouse pressed left at (105, 74)
Screenshot: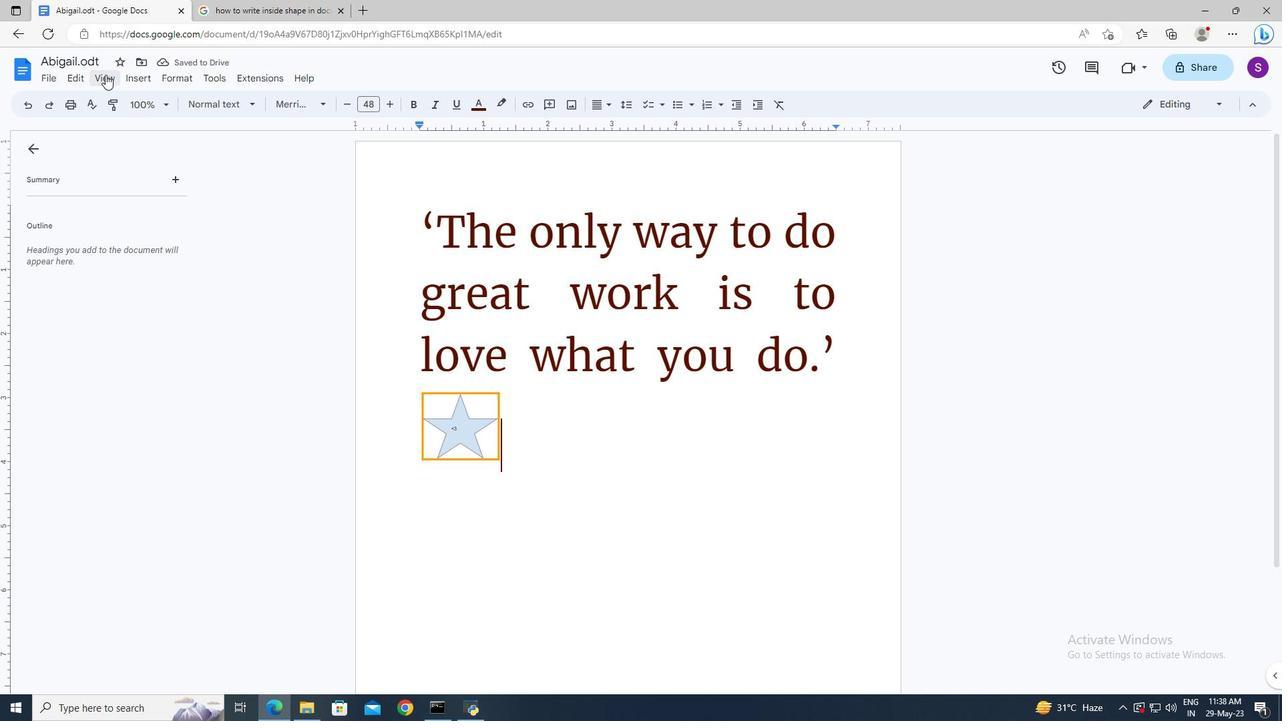 
Action: Mouse moved to (200, 277)
Screenshot: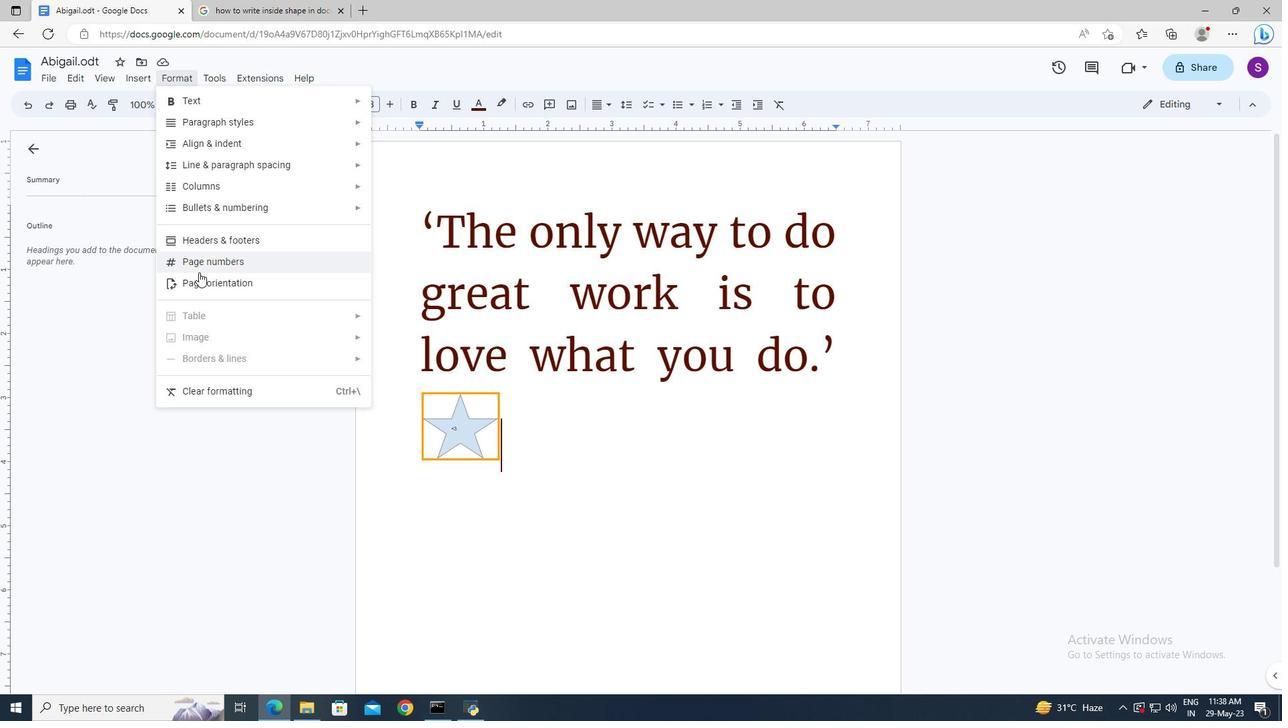 
Action: Mouse pressed left at (200, 277)
Screenshot: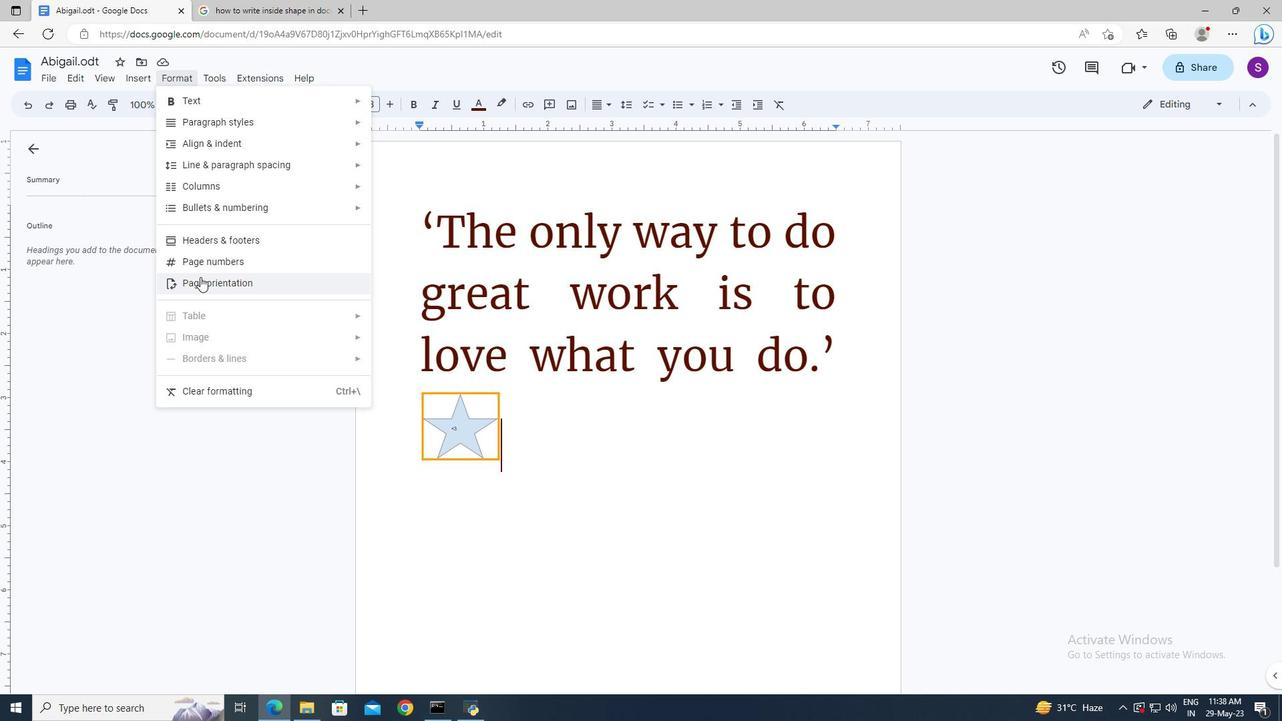 
Action: Mouse moved to (599, 394)
Screenshot: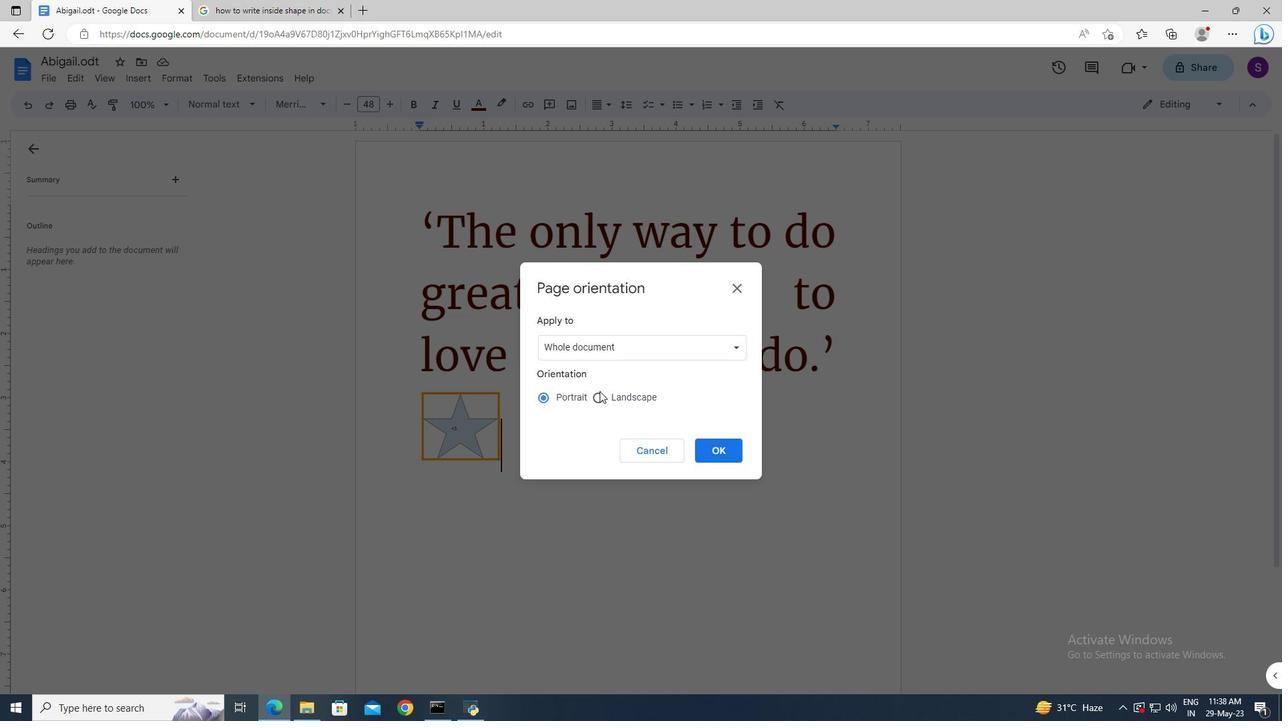 
Action: Mouse pressed left at (599, 394)
Screenshot: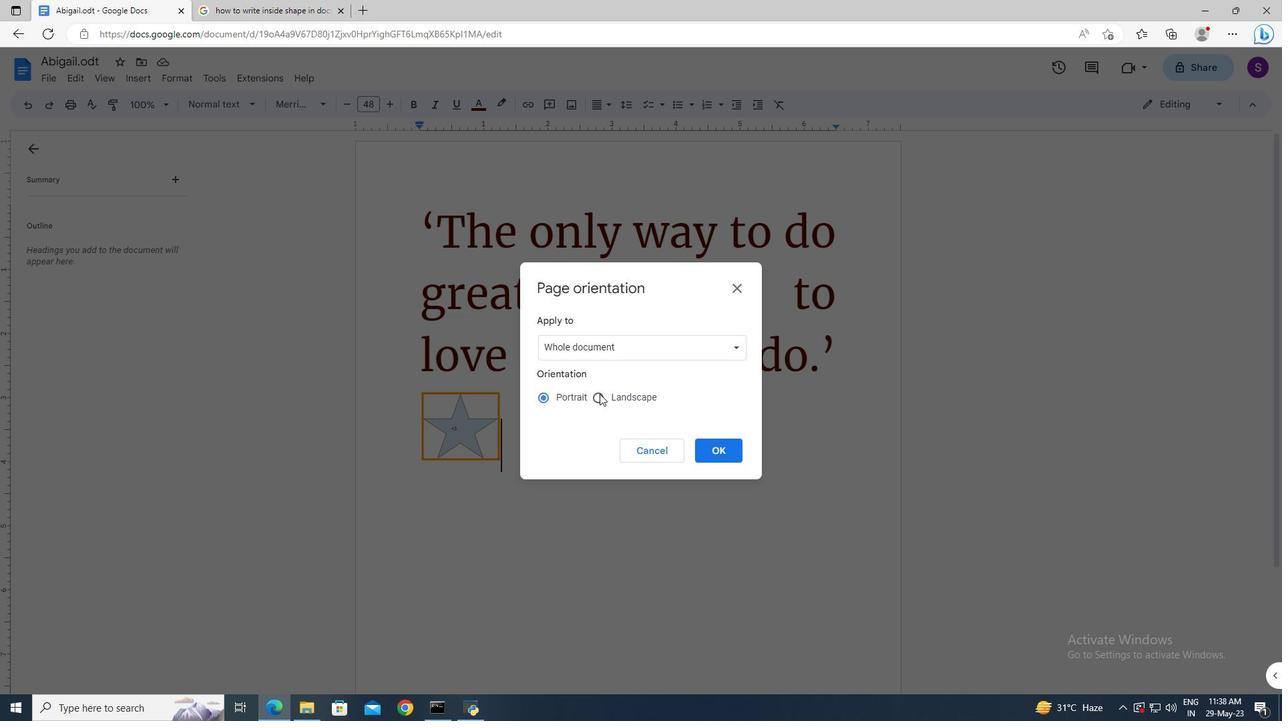 
Action: Mouse moved to (712, 450)
Screenshot: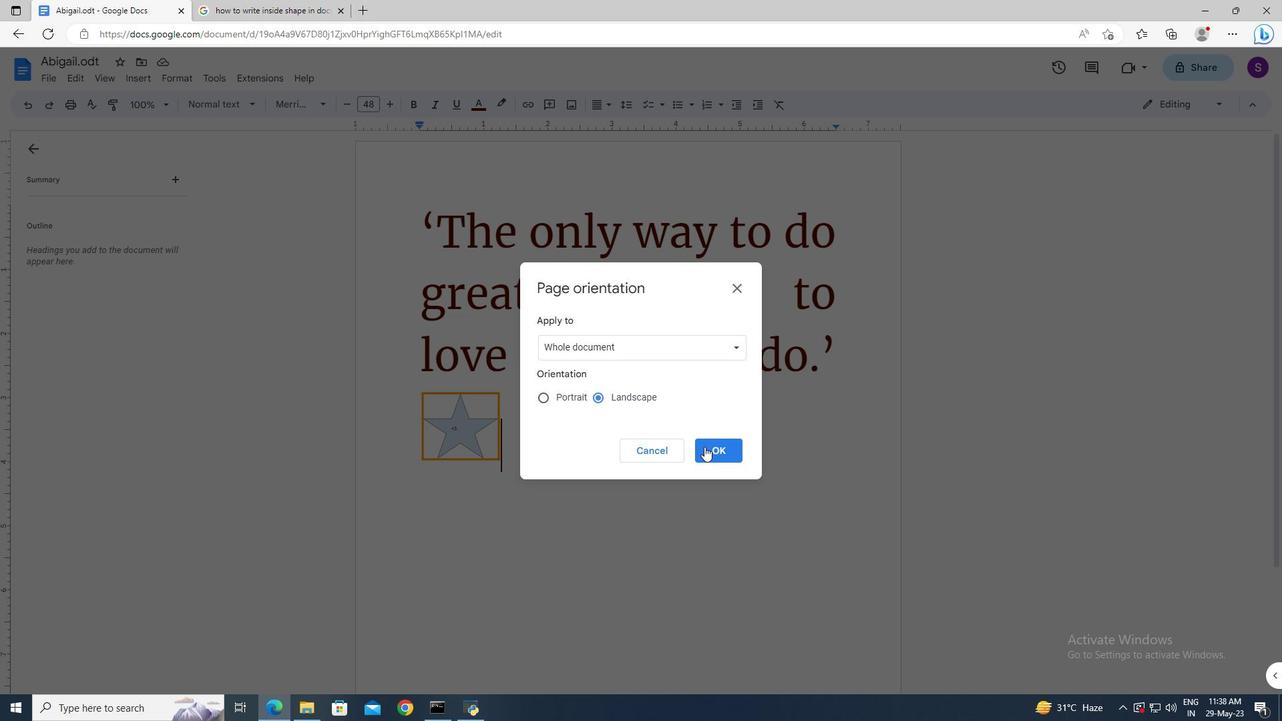 
Action: Mouse pressed left at (712, 450)
Screenshot: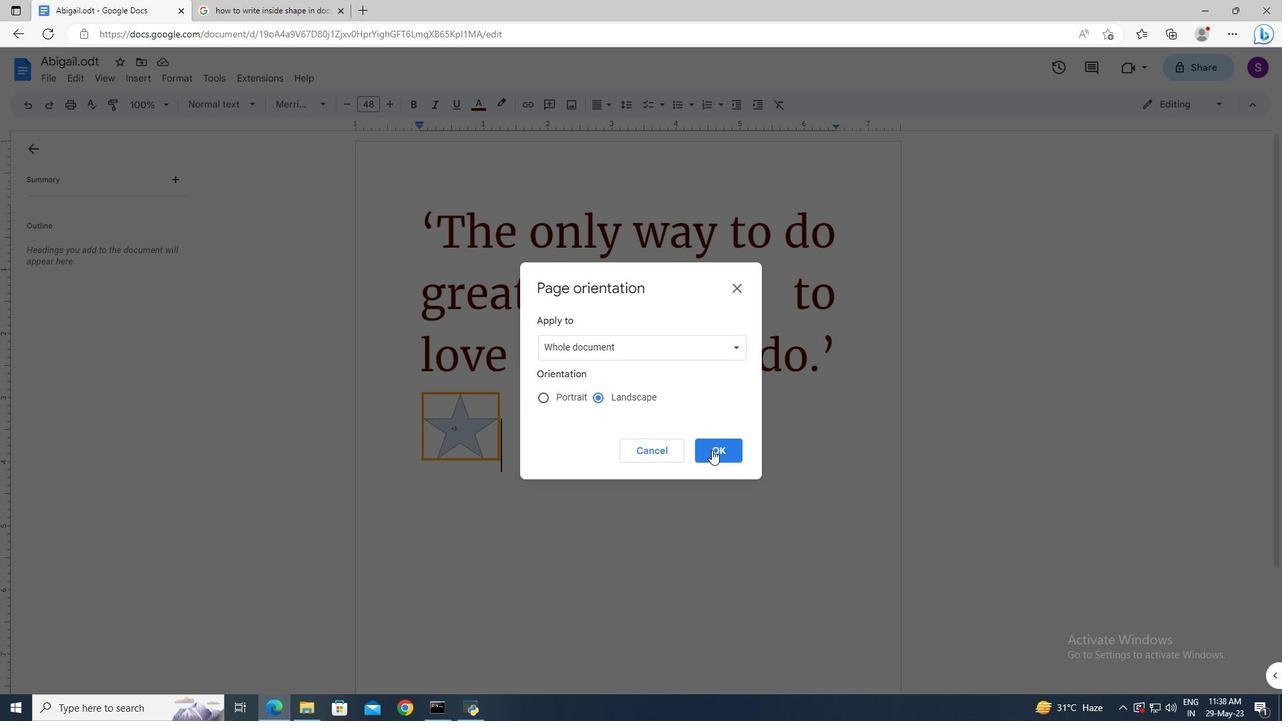 
Action: Mouse moved to (338, 209)
Screenshot: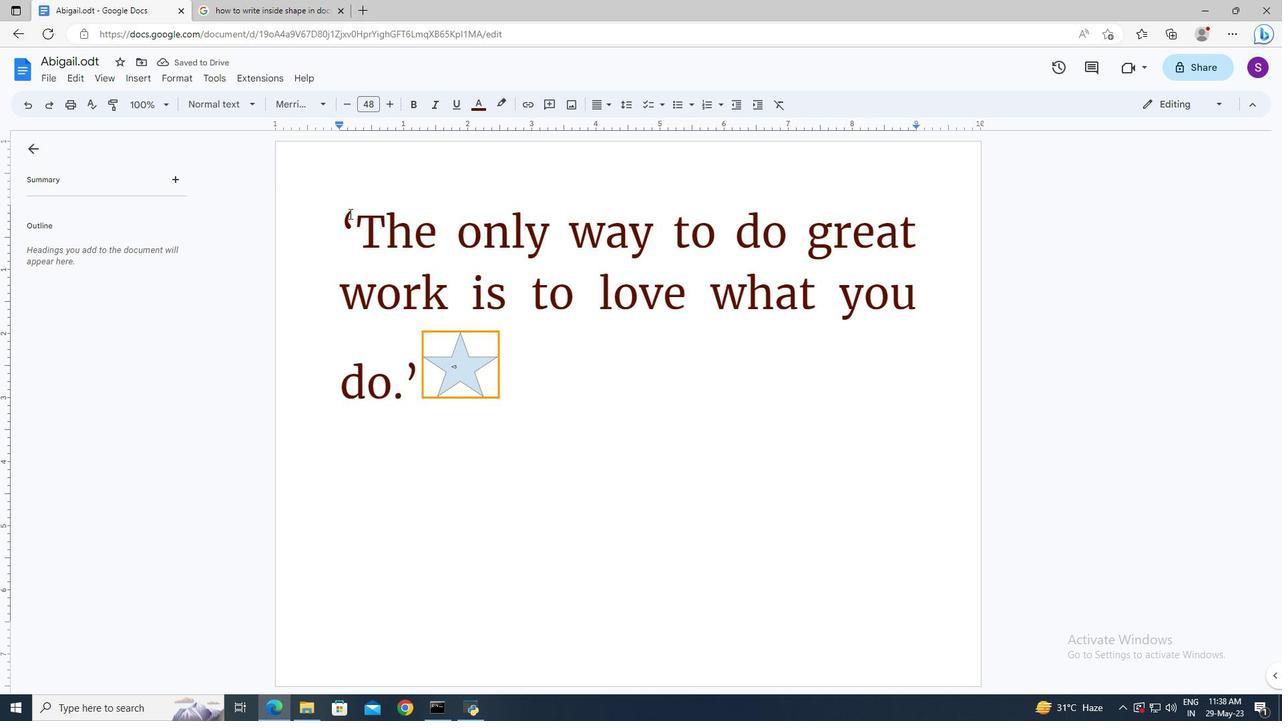 
Action: Mouse pressed left at (338, 209)
Screenshot: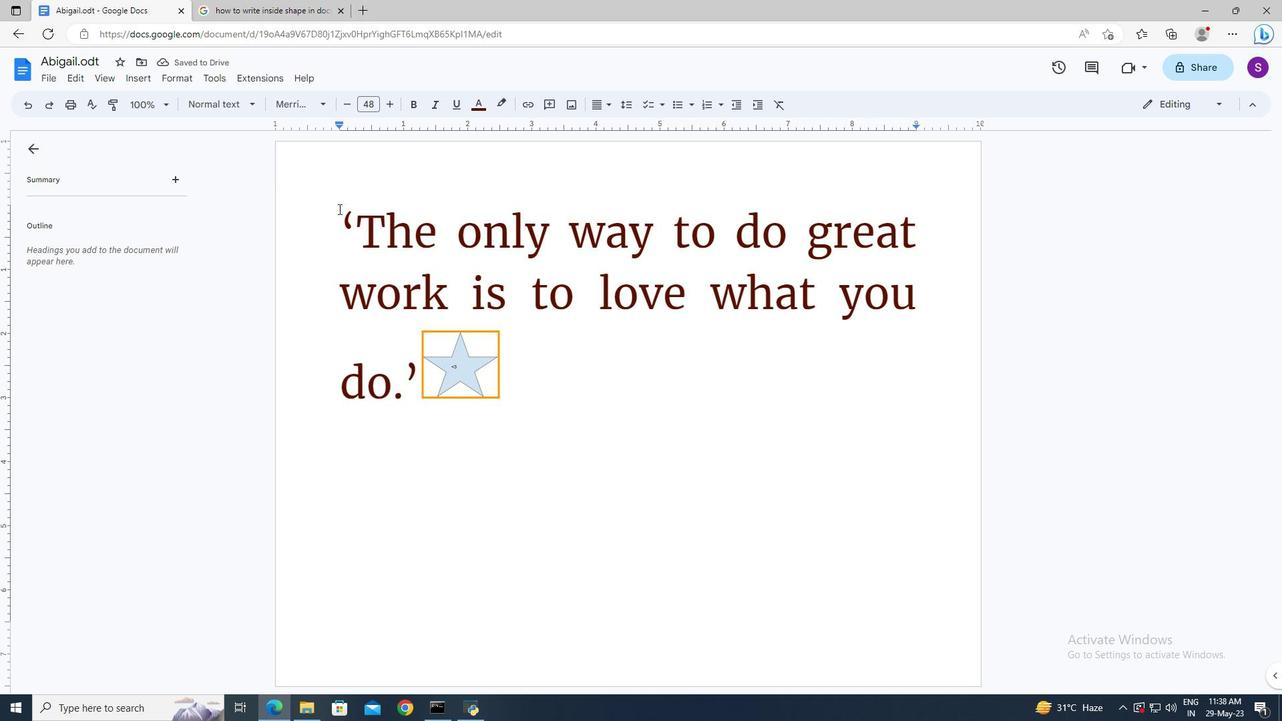 
Action: Mouse moved to (141, 77)
Screenshot: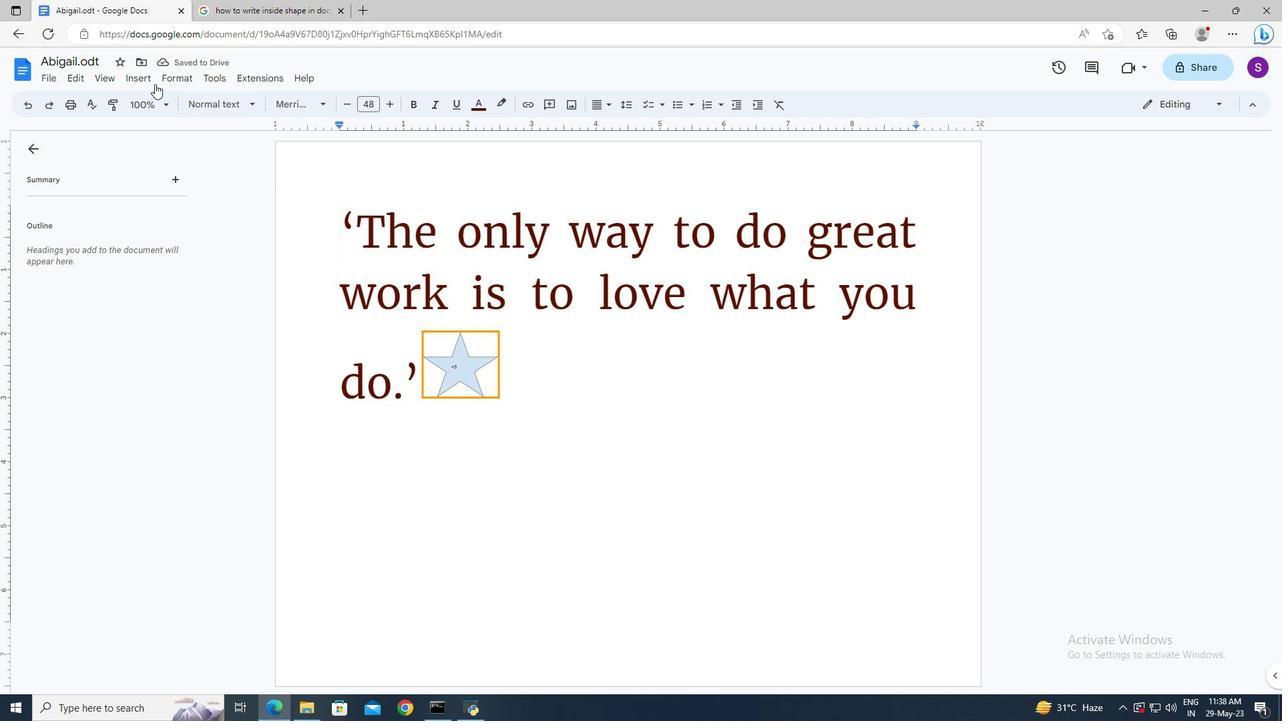 
Action: Mouse pressed left at (141, 77)
Screenshot: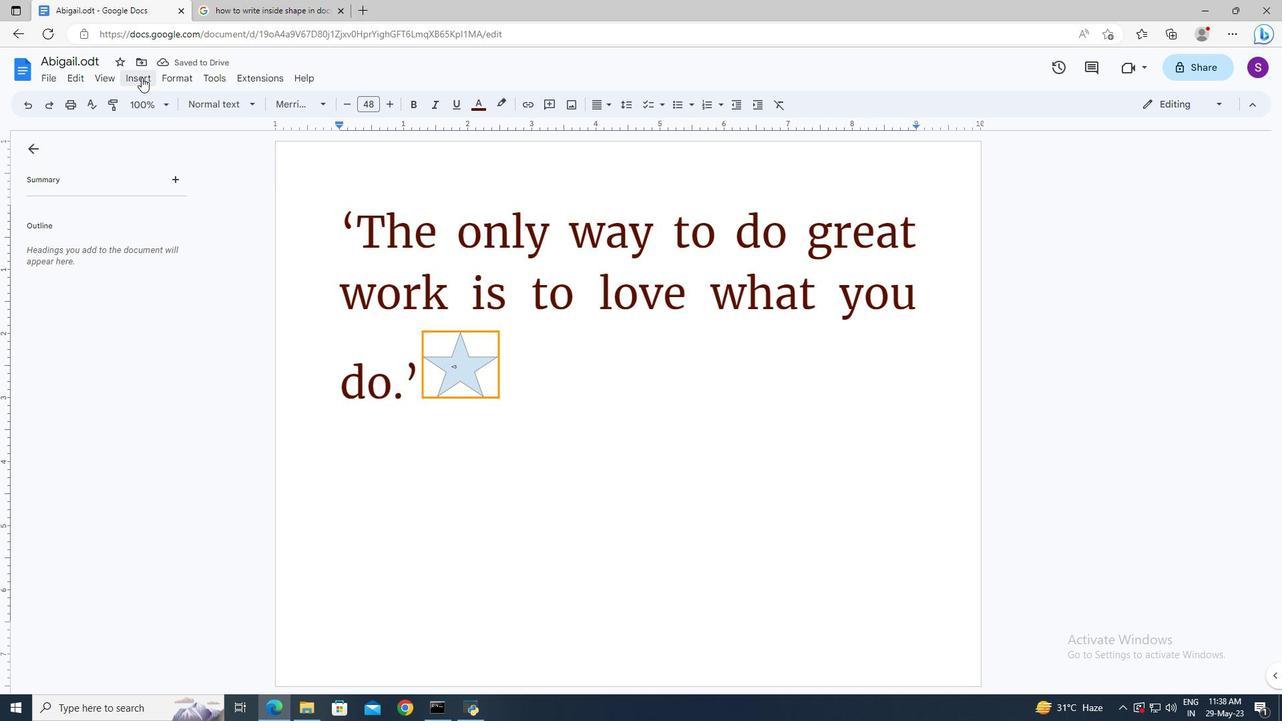 
Action: Mouse moved to (164, 203)
Screenshot: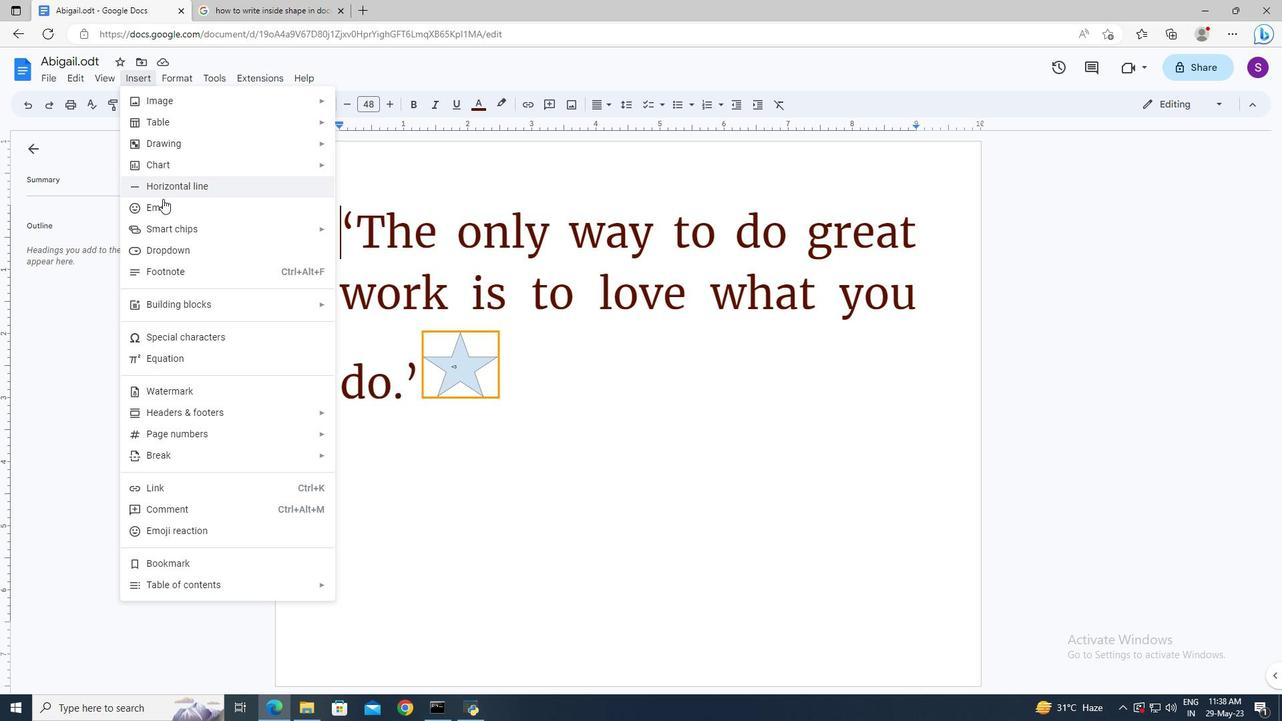 
Action: Mouse pressed left at (164, 203)
Screenshot: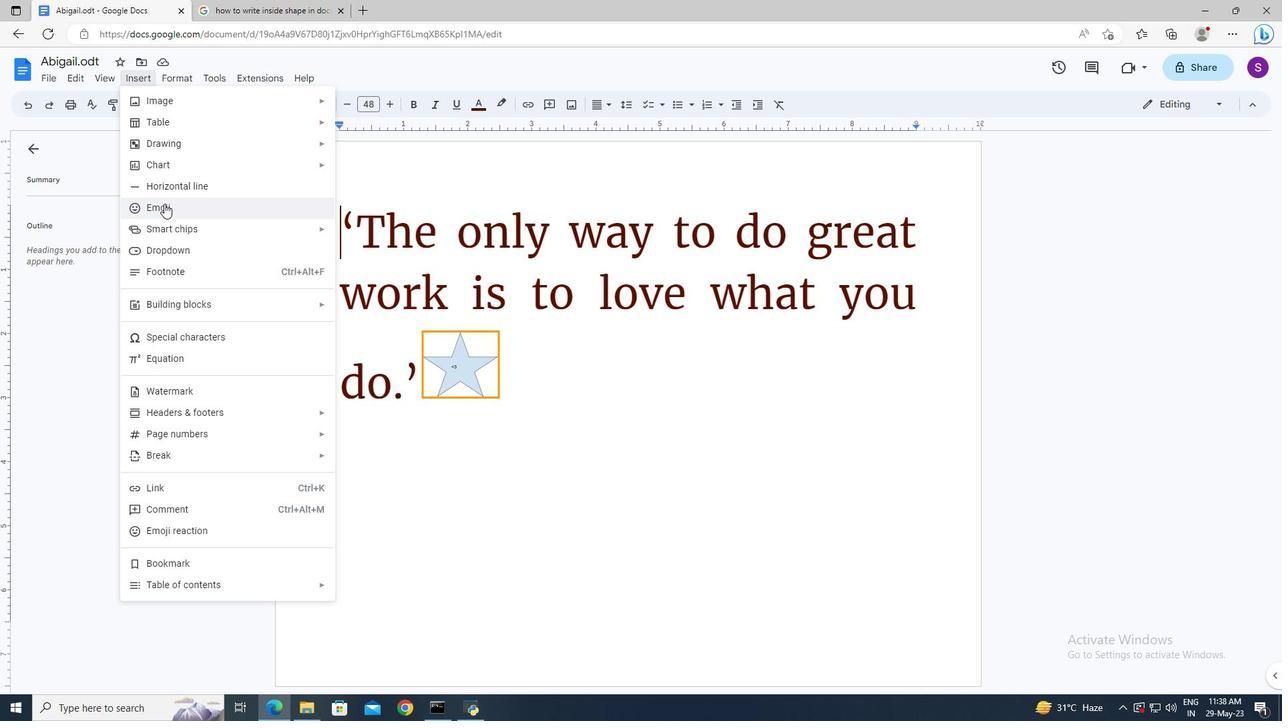 
Action: Mouse moved to (470, 414)
Screenshot: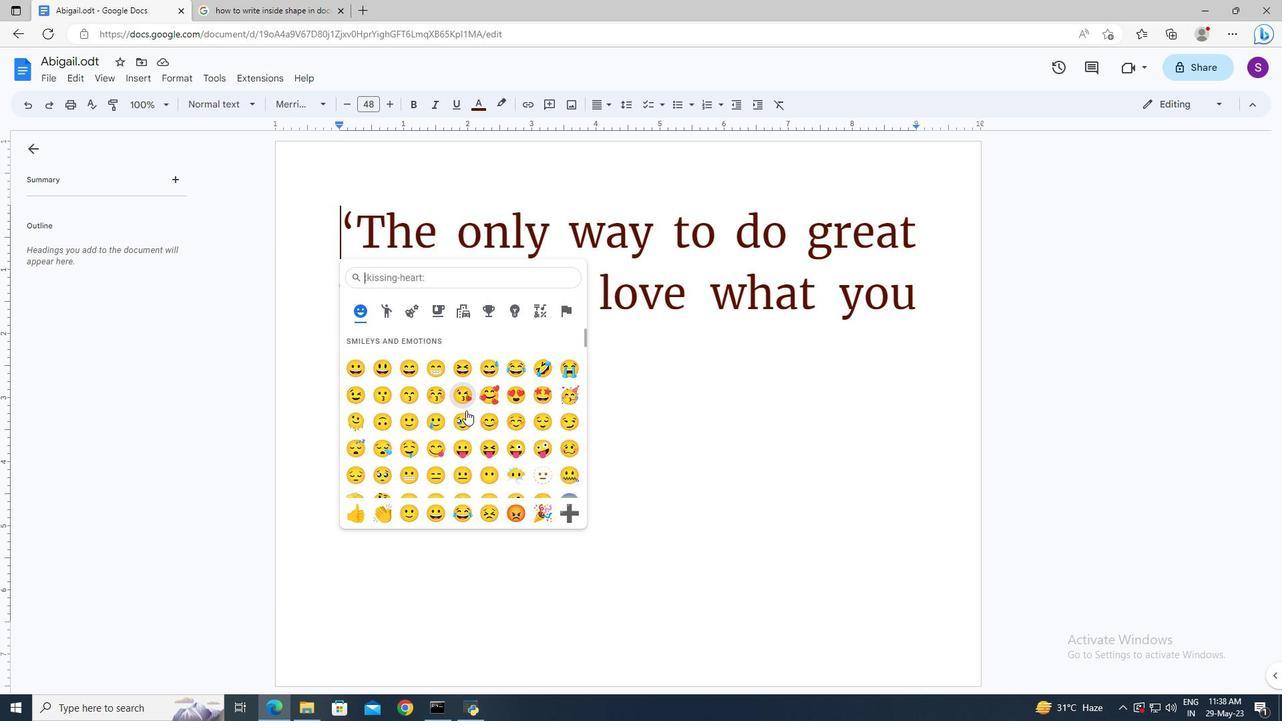 
Action: Mouse scrolled (470, 413) with delta (0, 0)
Screenshot: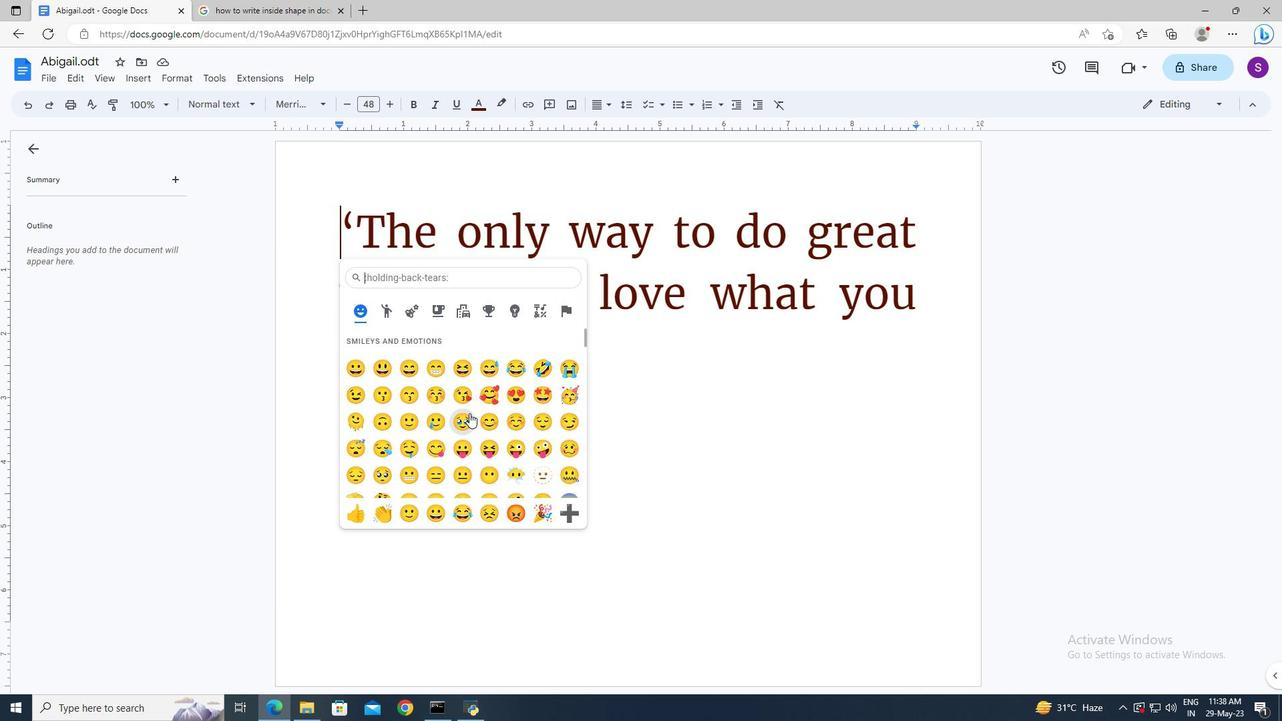 
Action: Mouse scrolled (470, 413) with delta (0, 0)
Screenshot: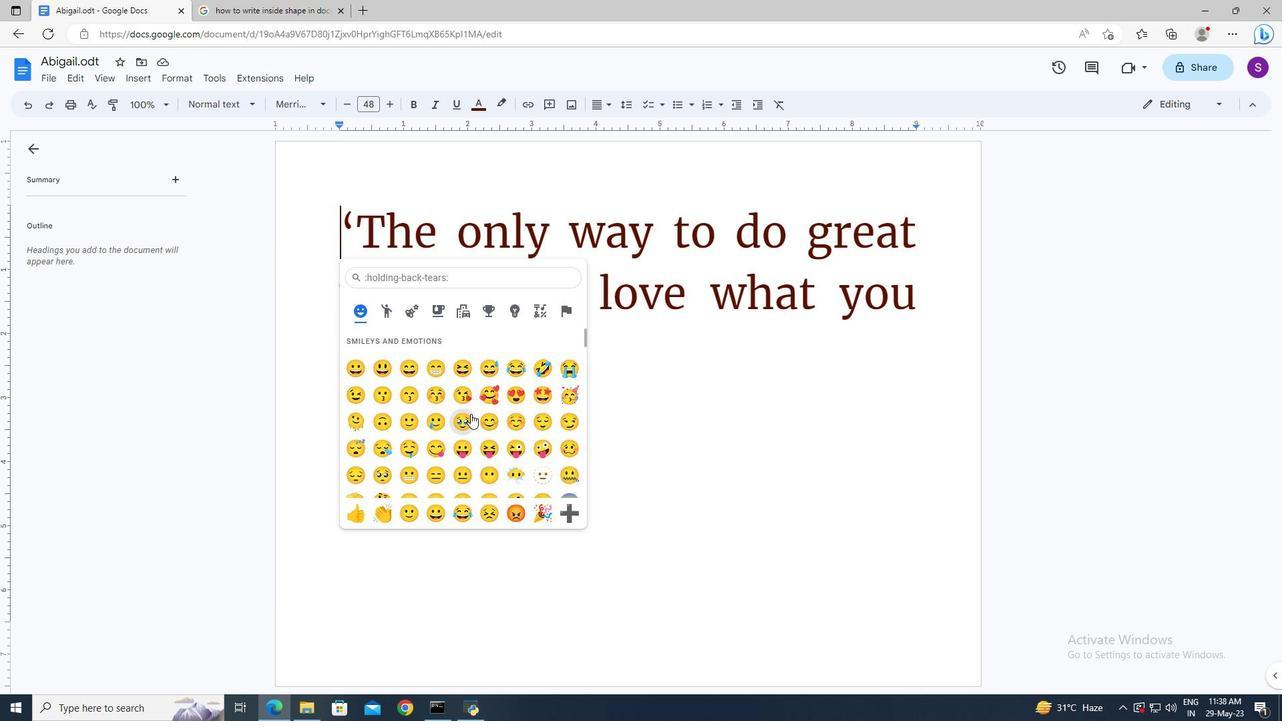 
Action: Mouse scrolled (470, 413) with delta (0, 0)
Screenshot: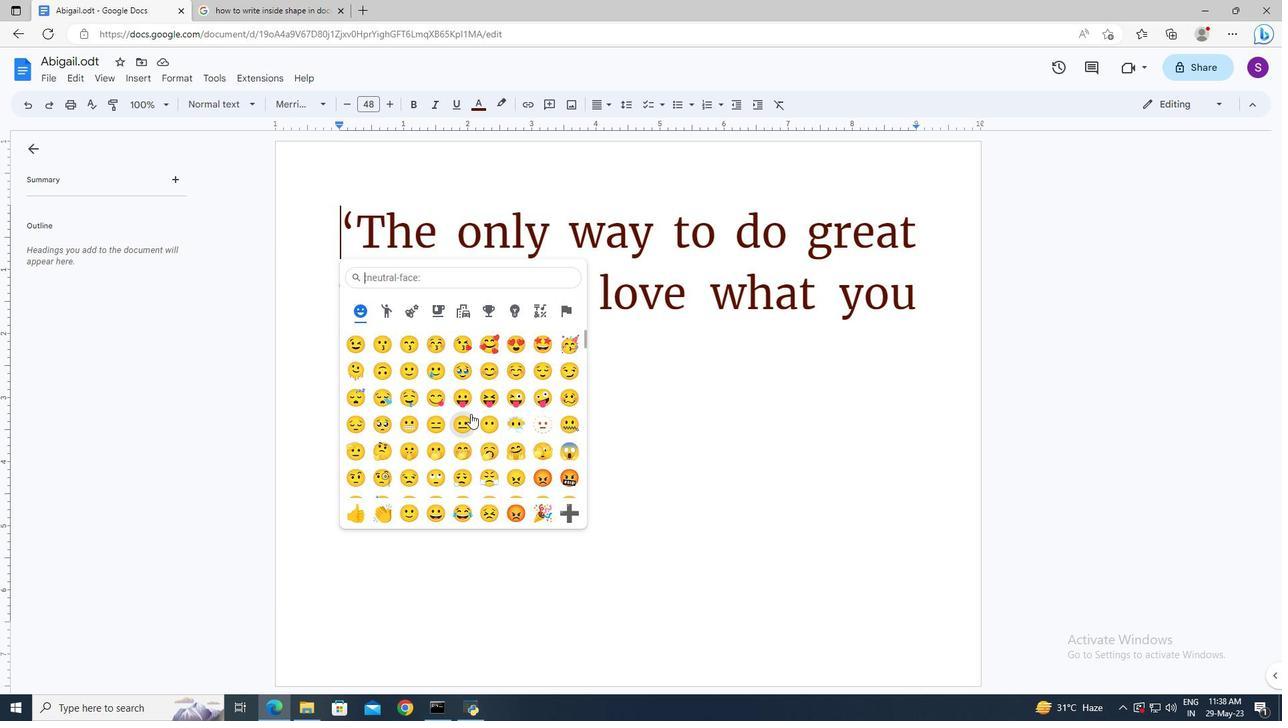 
Action: Mouse scrolled (470, 413) with delta (0, 0)
Screenshot: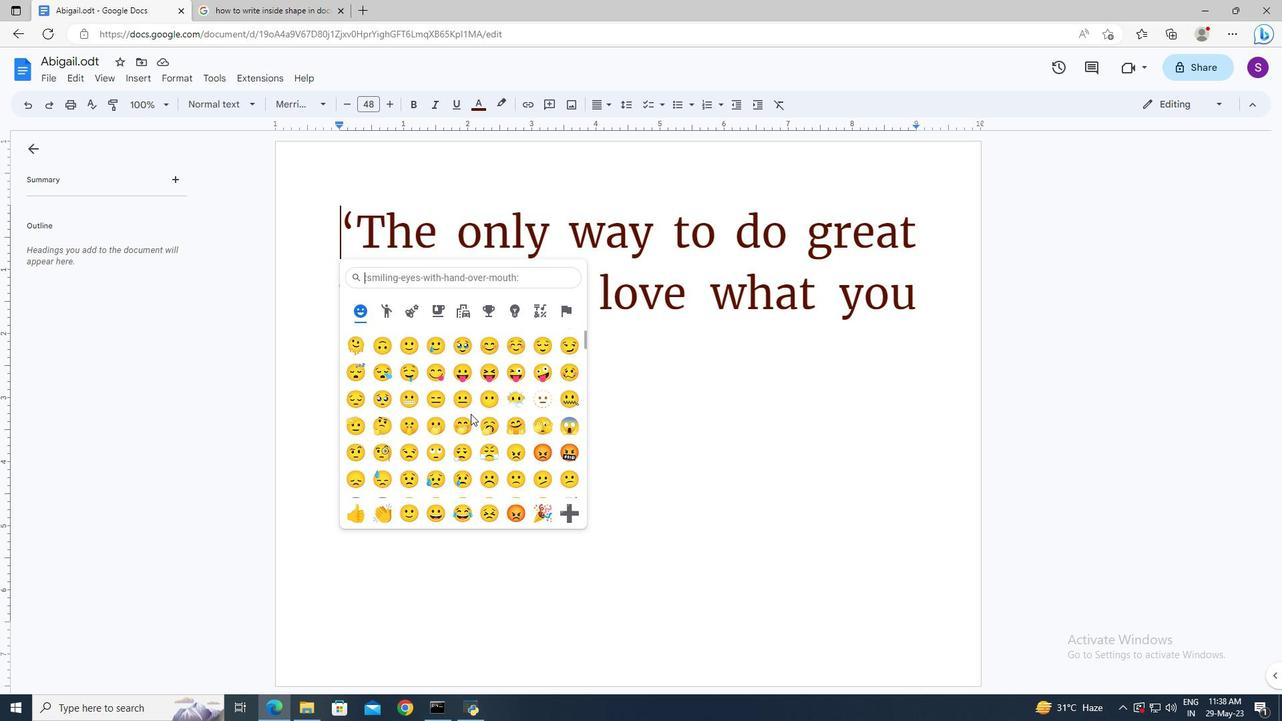 
Action: Mouse scrolled (470, 413) with delta (0, 0)
Screenshot: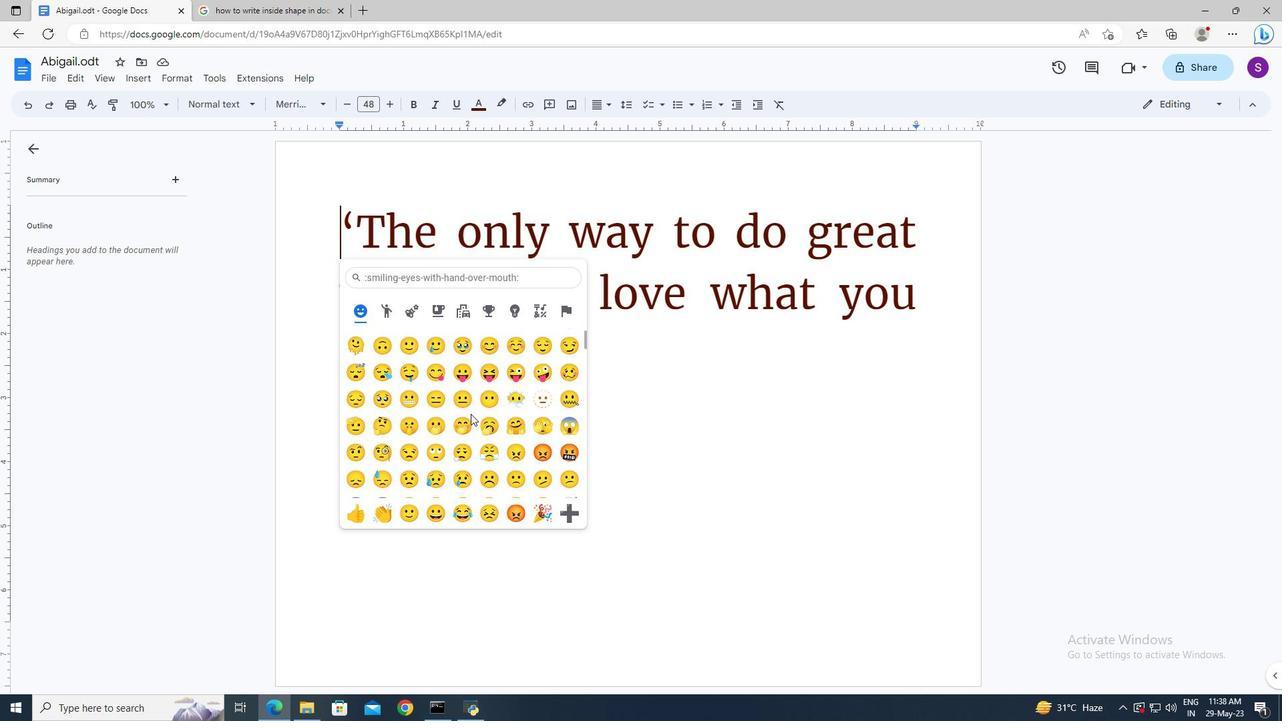 
Action: Mouse scrolled (470, 413) with delta (0, 0)
Screenshot: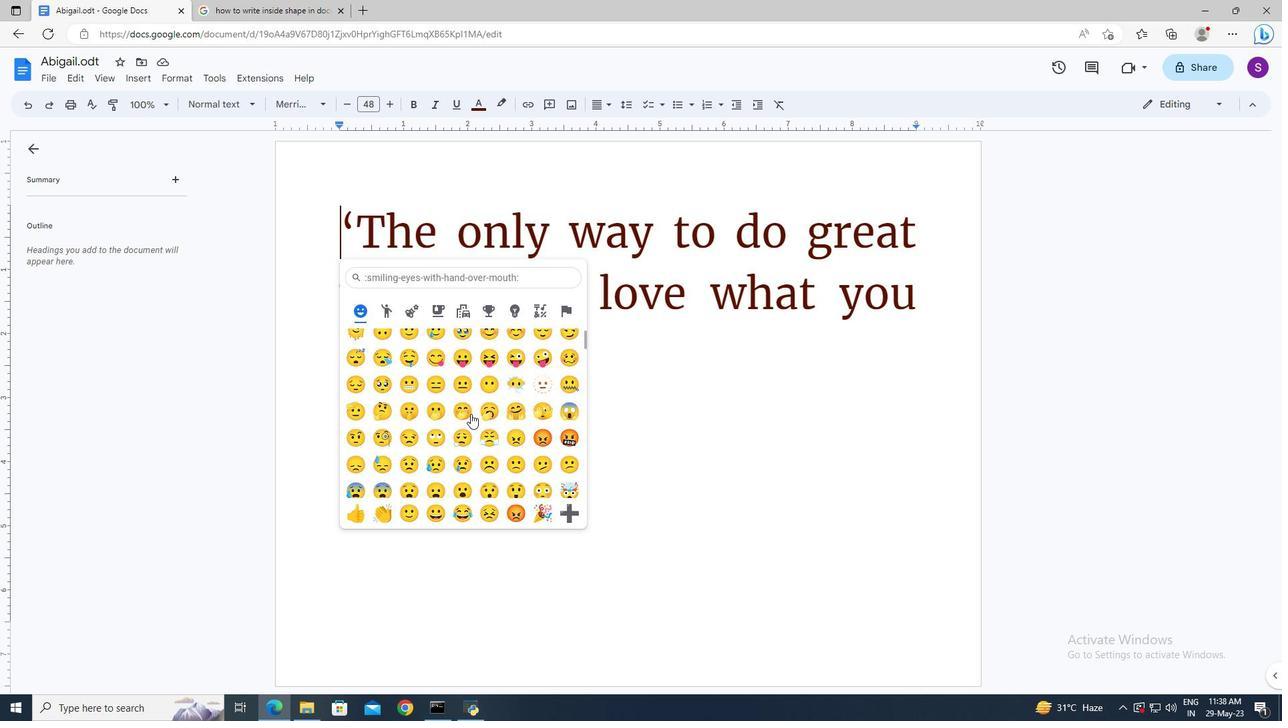 
Action: Mouse scrolled (470, 413) with delta (0, 0)
Screenshot: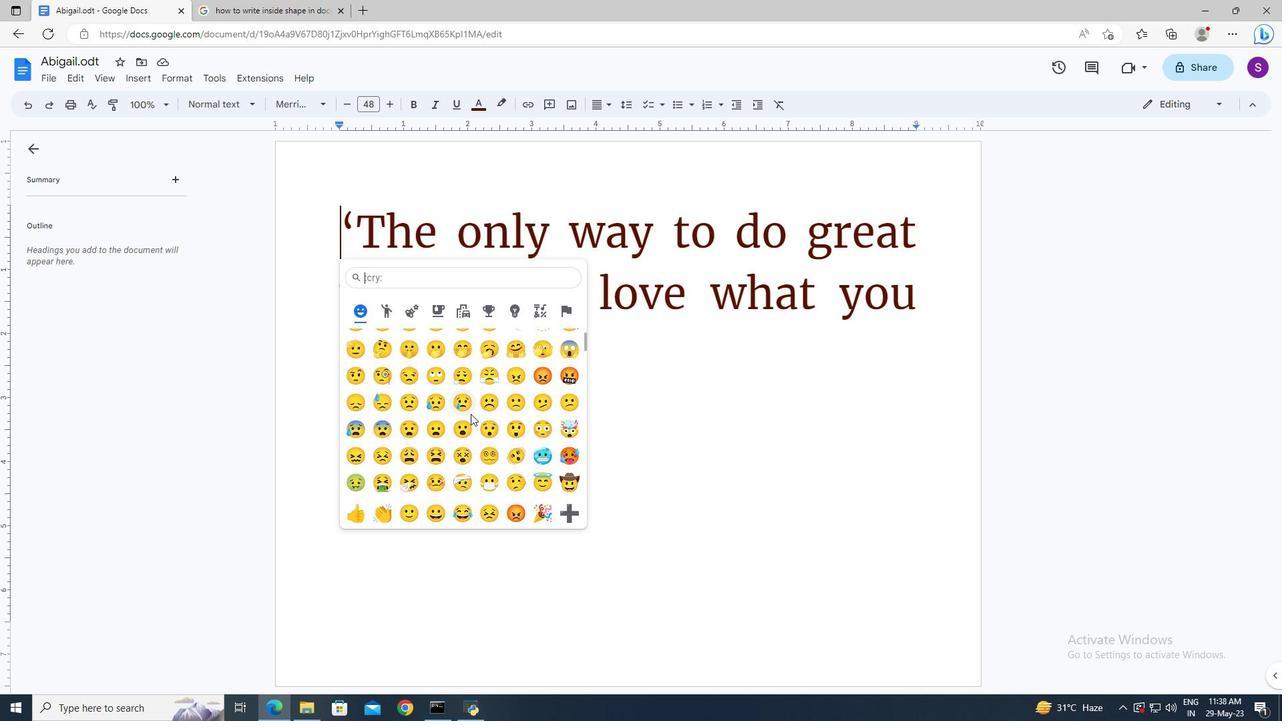 
Action: Mouse scrolled (470, 413) with delta (0, 0)
Screenshot: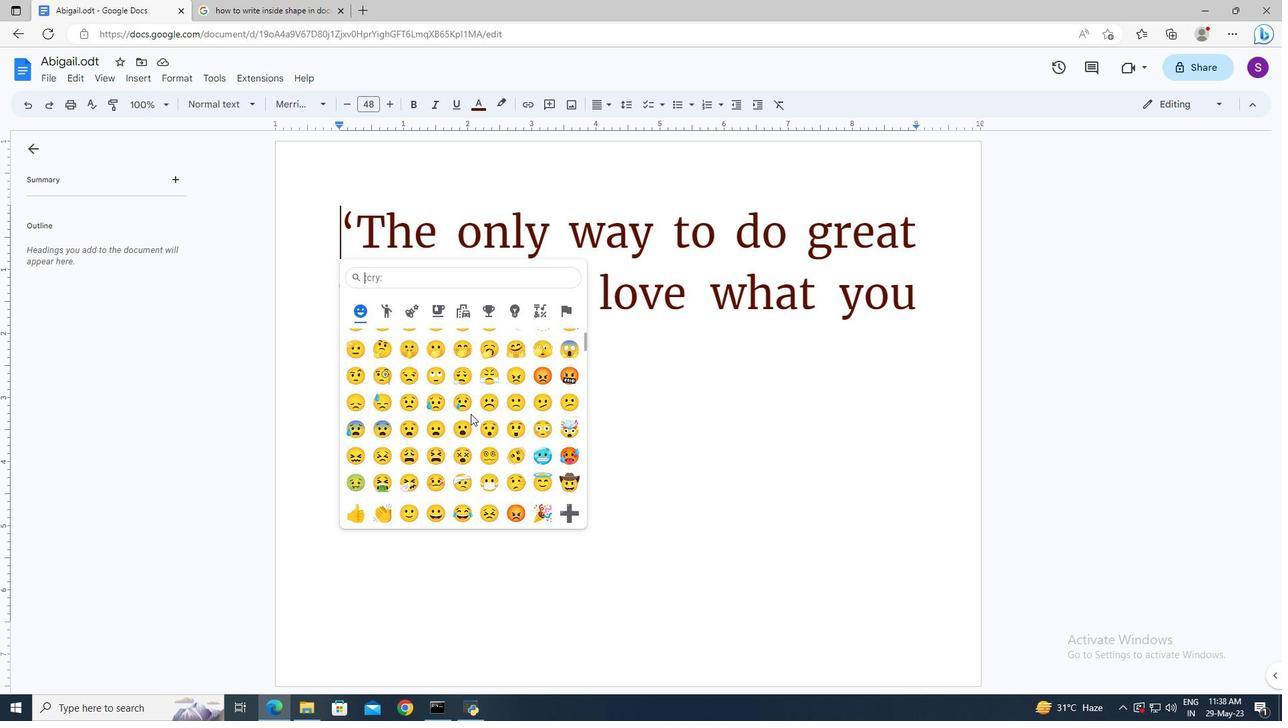 
Action: Mouse scrolled (470, 413) with delta (0, 0)
Screenshot: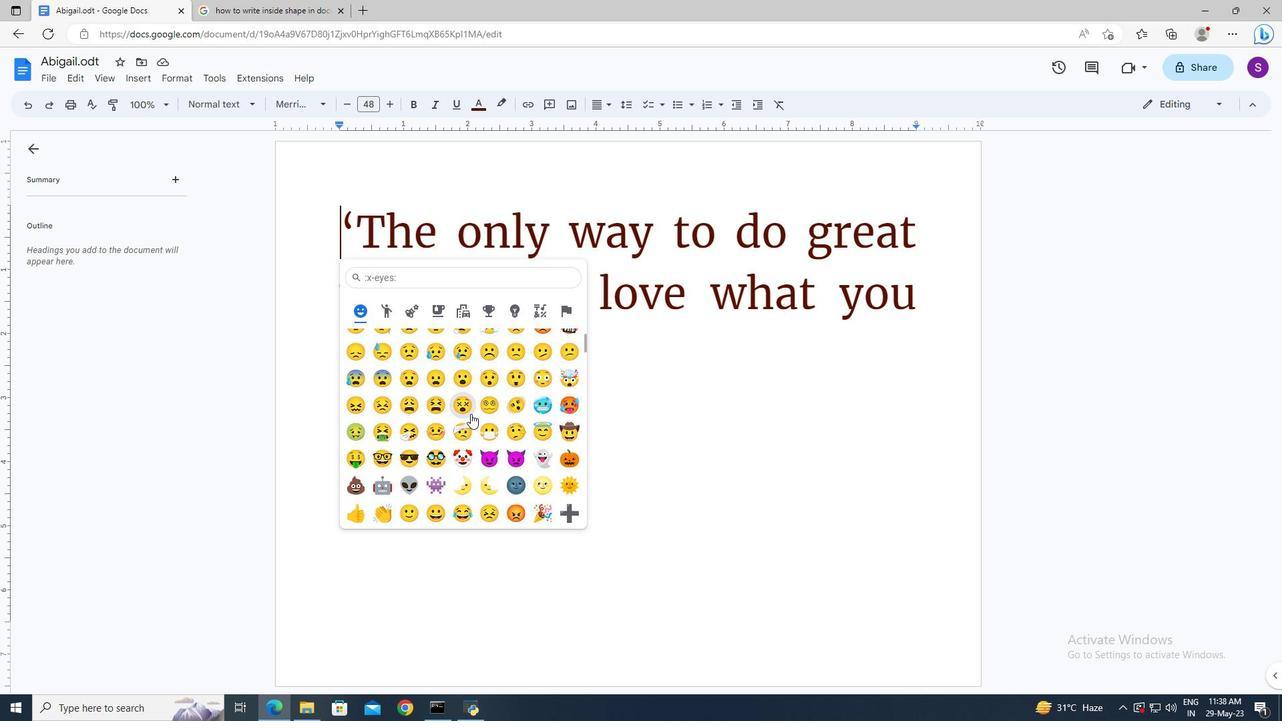 
Action: Mouse scrolled (470, 413) with delta (0, 0)
Screenshot: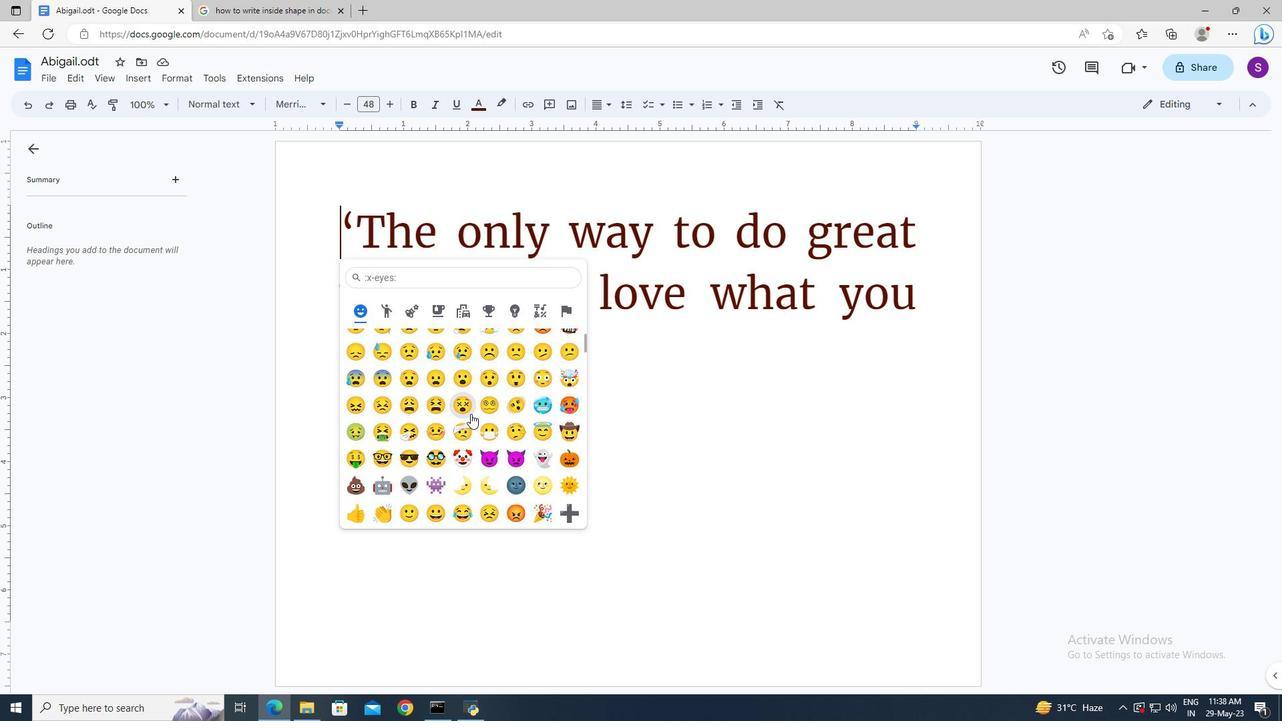 
Action: Mouse scrolled (470, 413) with delta (0, 0)
Screenshot: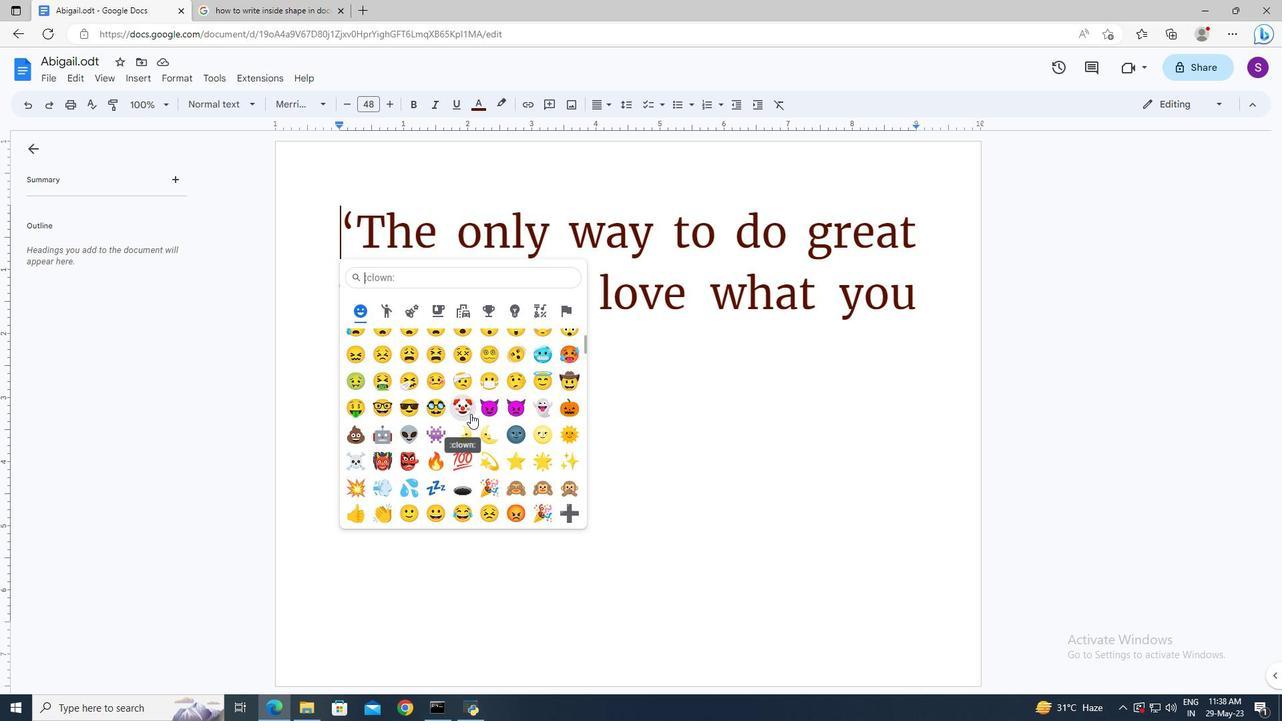 
Action: Mouse scrolled (470, 413) with delta (0, 0)
Screenshot: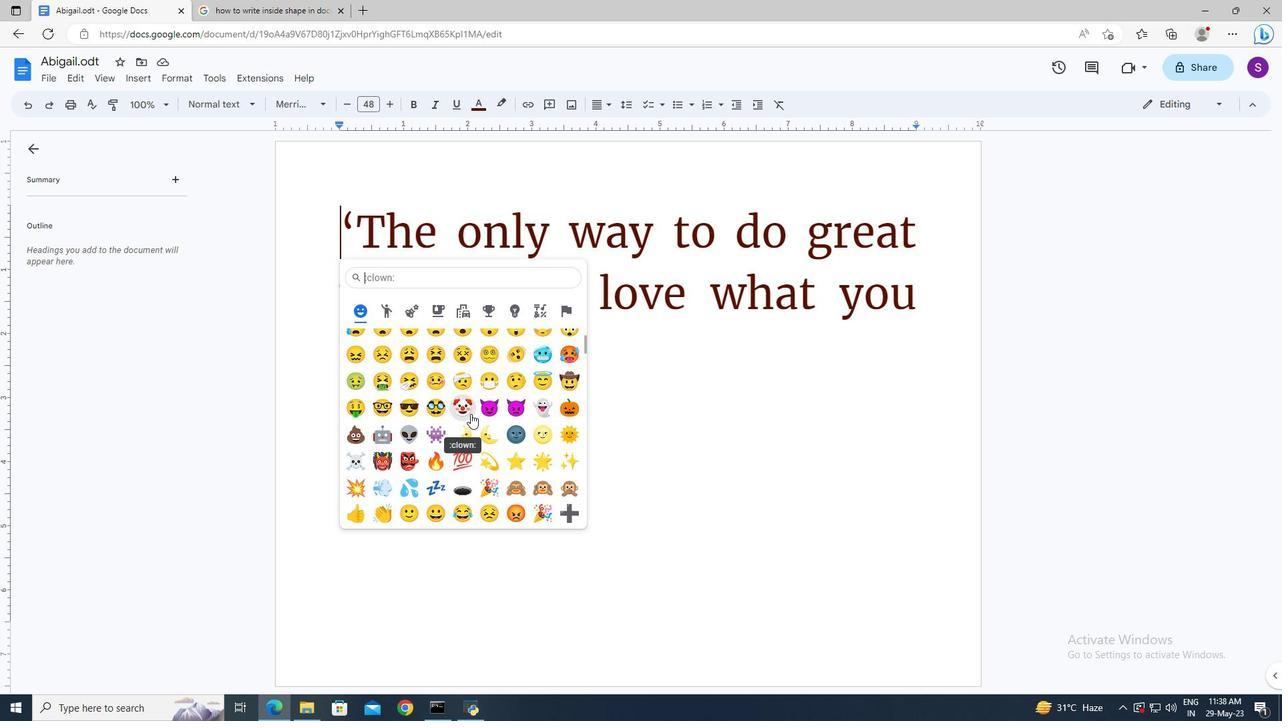 
Action: Mouse scrolled (470, 413) with delta (0, 0)
Screenshot: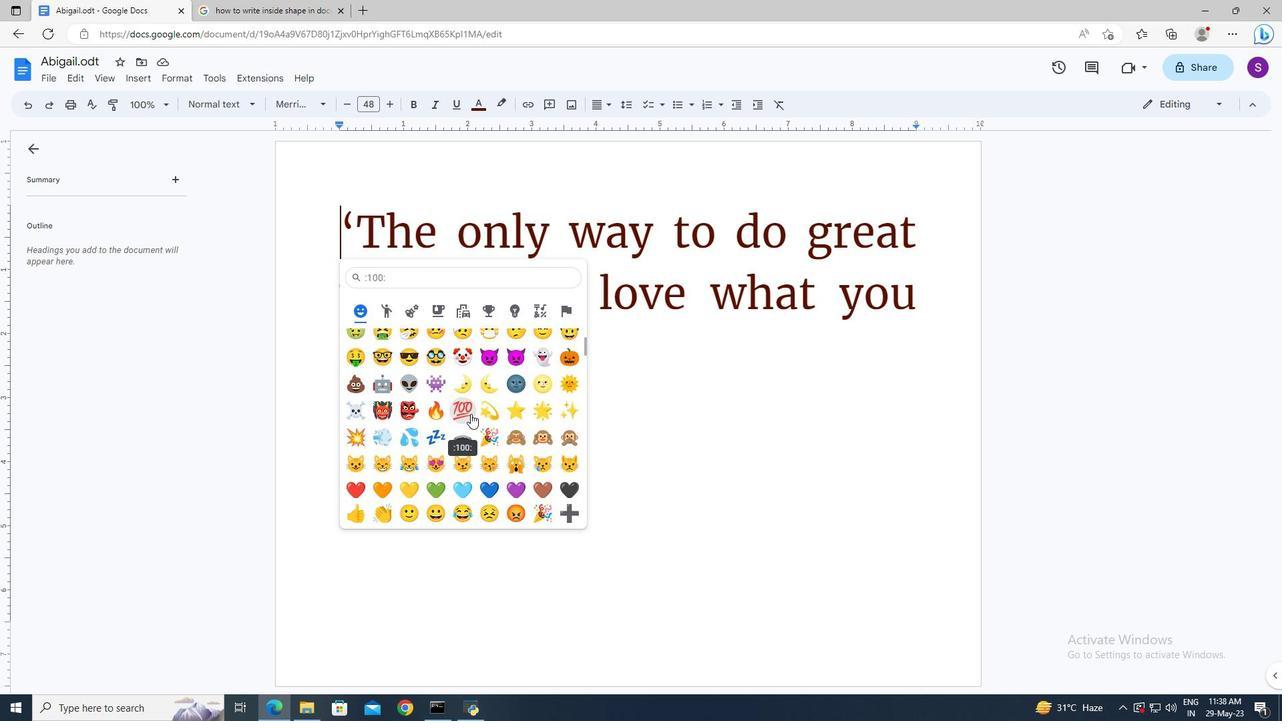 
Action: Mouse scrolled (470, 413) with delta (0, 0)
Screenshot: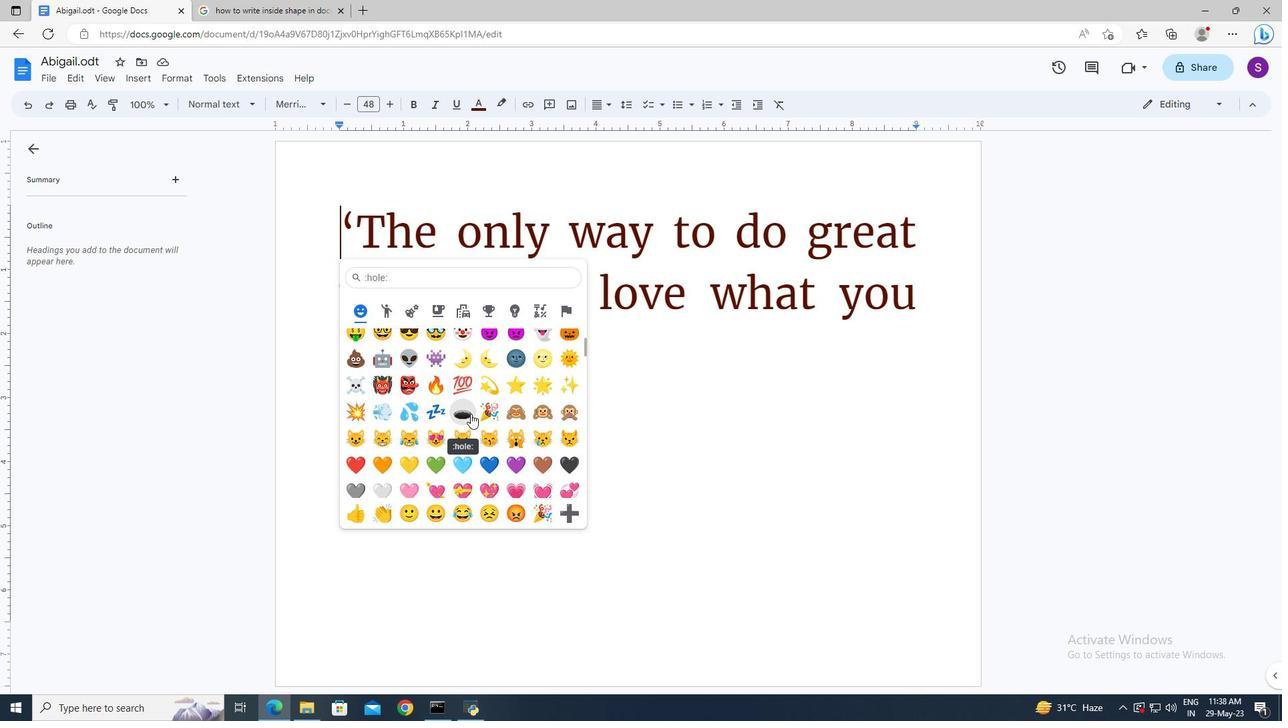
Action: Mouse moved to (405, 466)
Screenshot: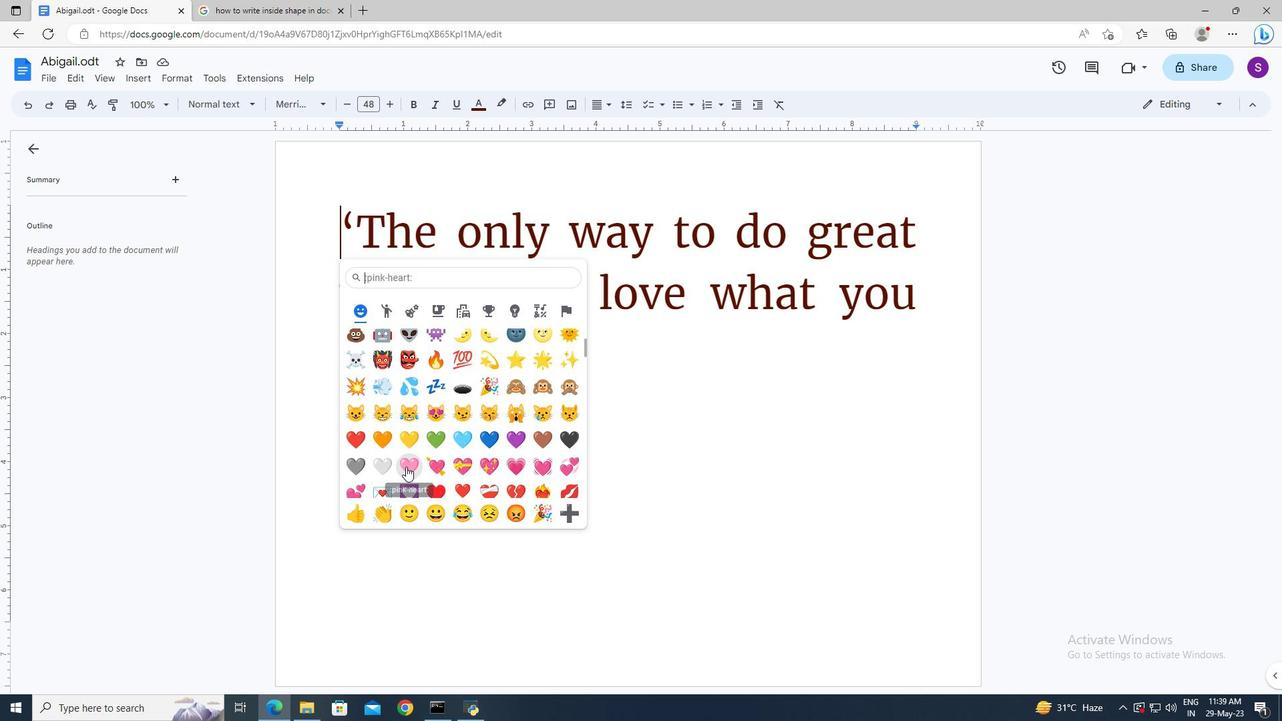 
Action: Mouse pressed left at (405, 466)
Screenshot: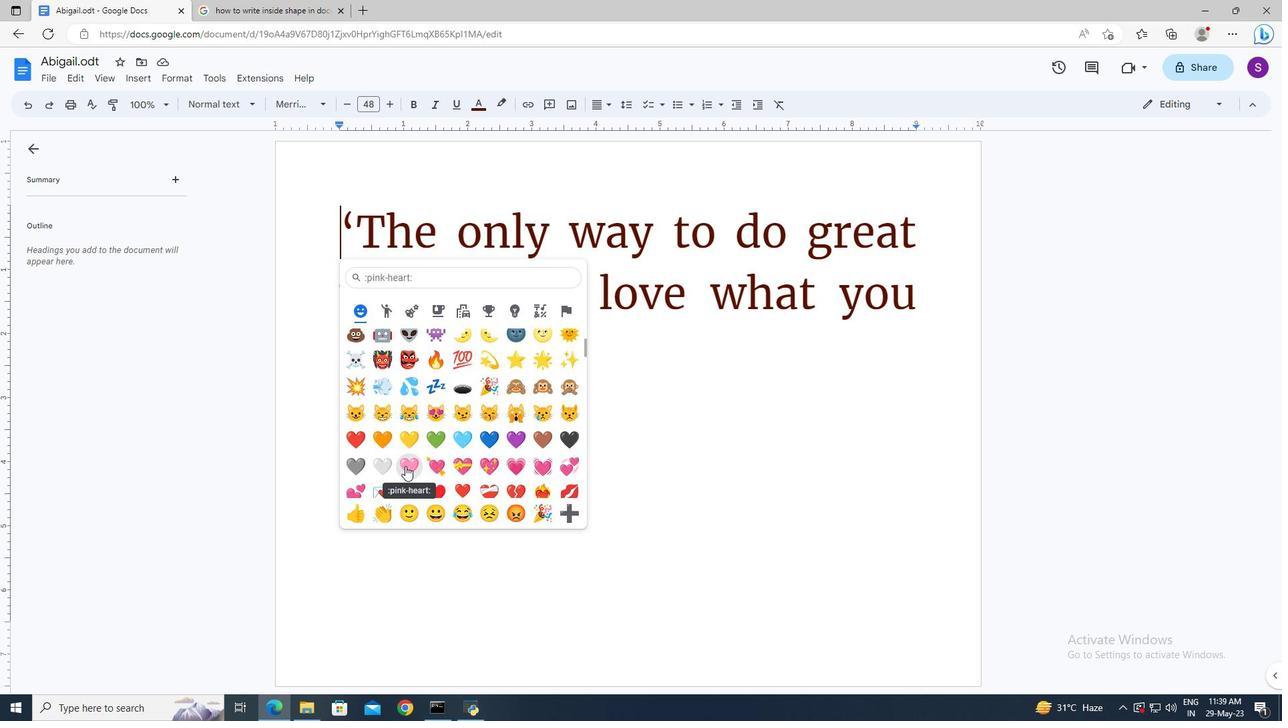 
Action: Mouse moved to (362, 235)
Screenshot: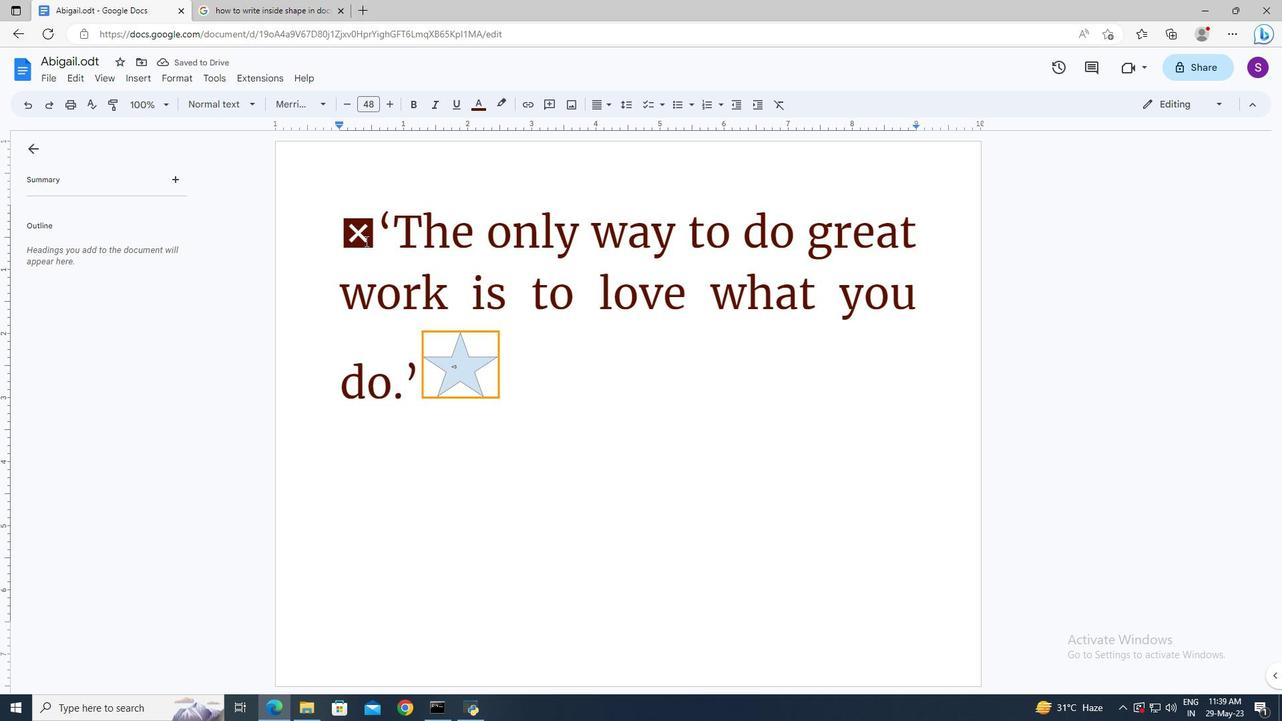 
Action: Mouse pressed left at (362, 235)
Screenshot: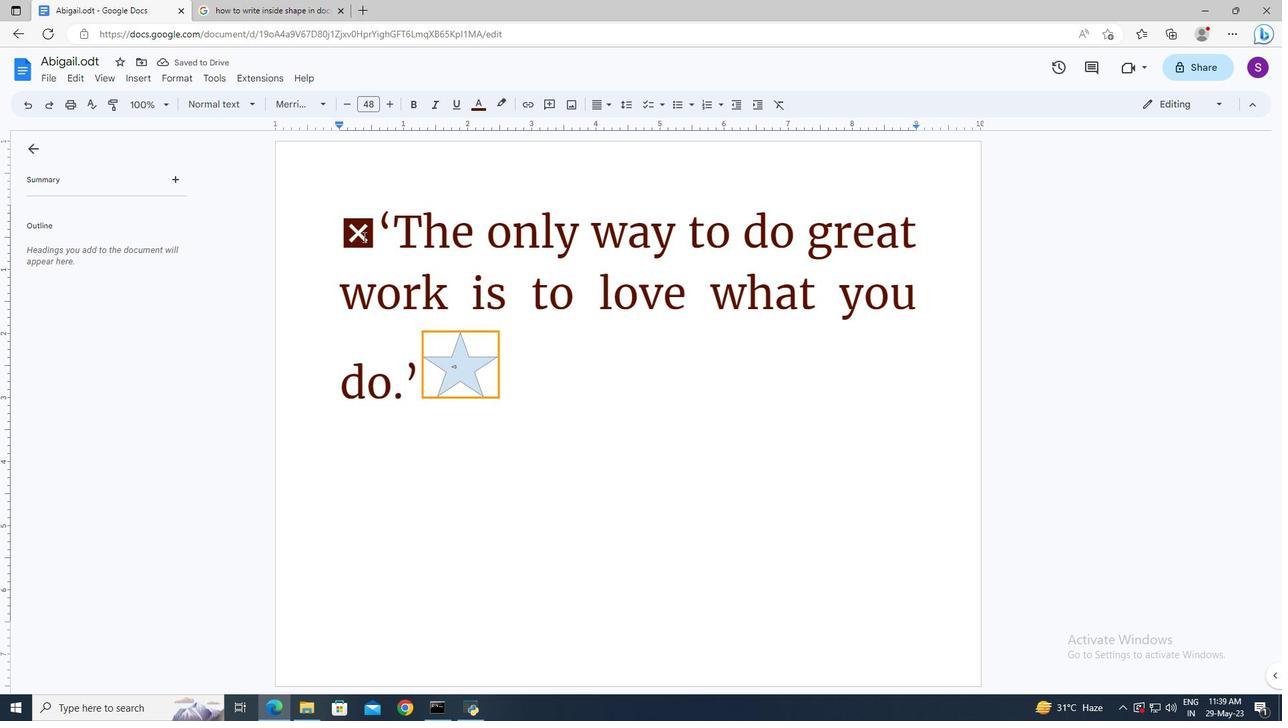 
Action: Mouse moved to (366, 233)
Screenshot: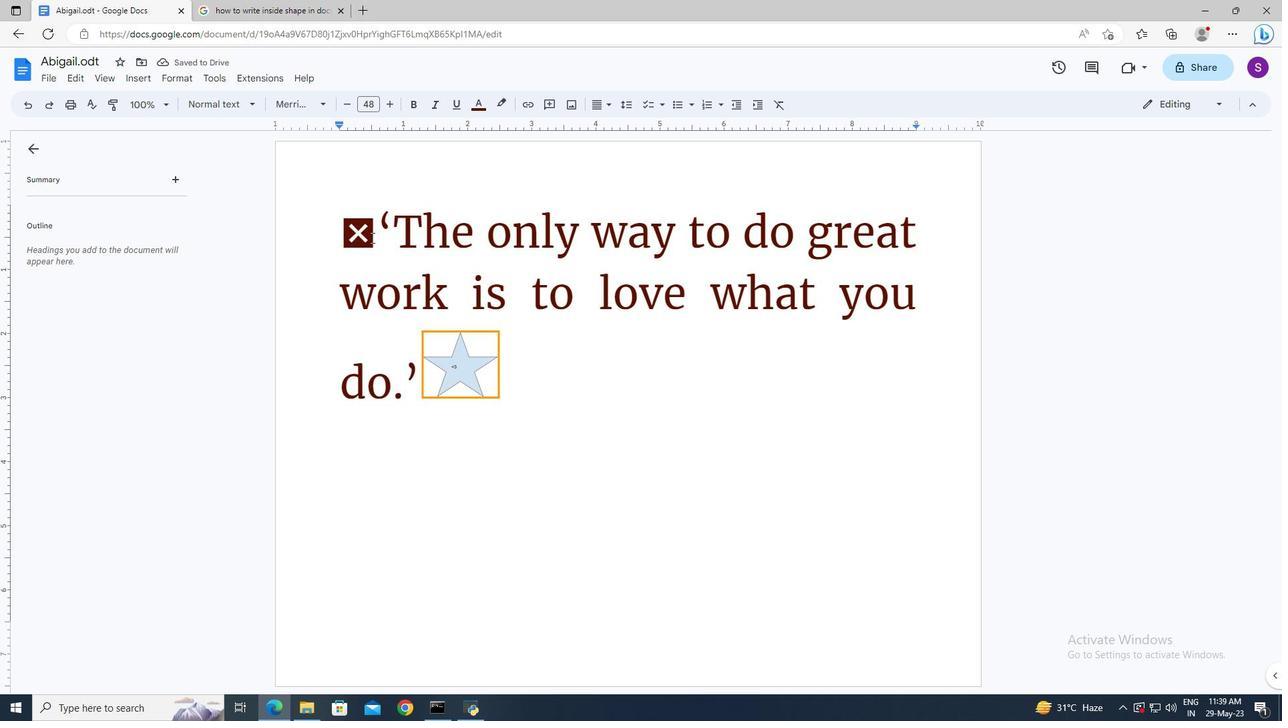 
Action: Mouse pressed left at (366, 233)
Screenshot: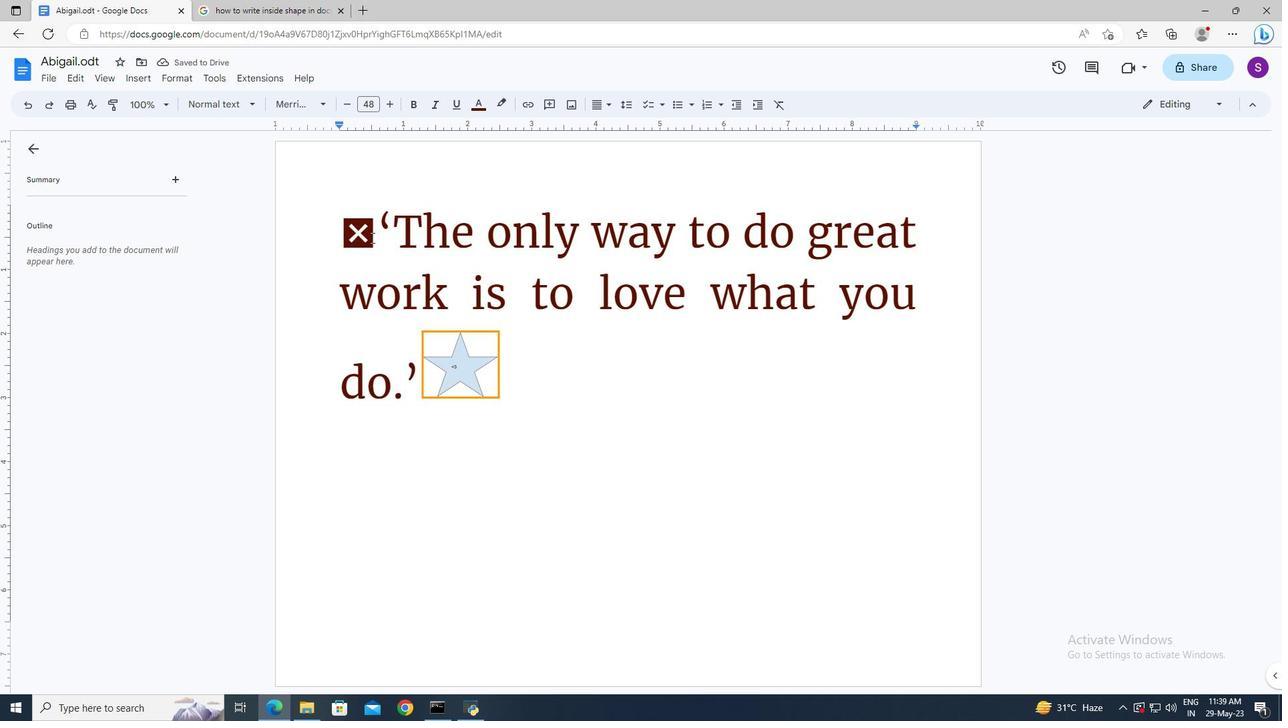 
Action: Mouse moved to (505, 371)
Screenshot: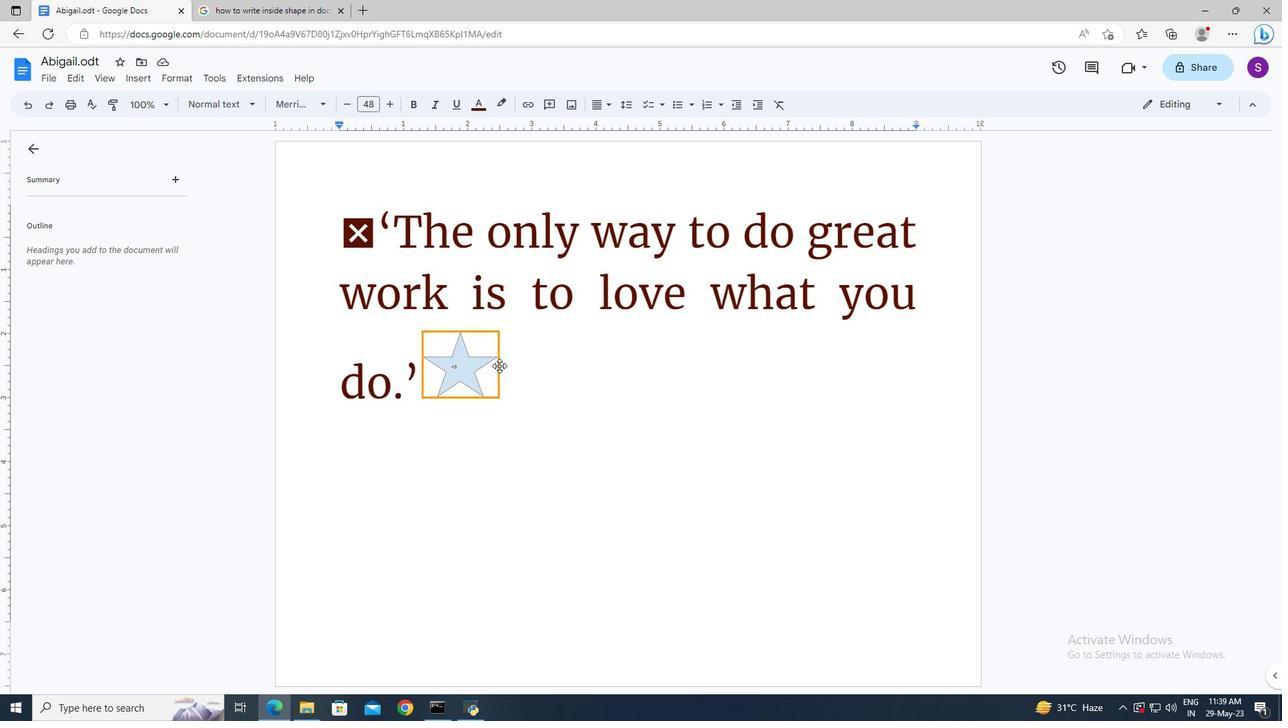 
Action: Mouse pressed left at (505, 371)
Screenshot: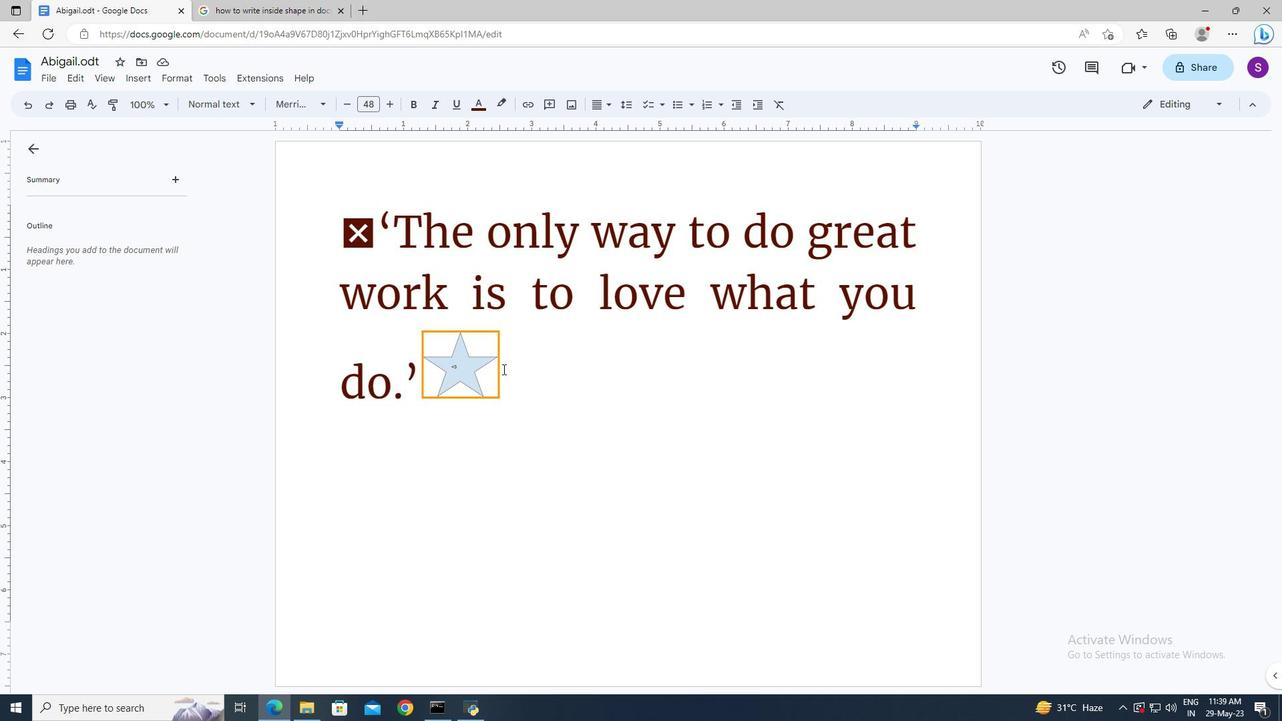 
